 Task: Look for space in Monroe, United States from 10th July, 2023 to 15th July, 2023 for 7 adults in price range Rs.10000 to Rs.15000. Place can be entire place or shared room with 4 bedrooms having 7 beds and 4 bathrooms. Property type can be house, flat, guest house. Amenities needed are: wifi, TV, free parkinig on premises, gym, breakfast. Booking option can be shelf check-in. Required host language is English.
Action: Mouse moved to (396, 105)
Screenshot: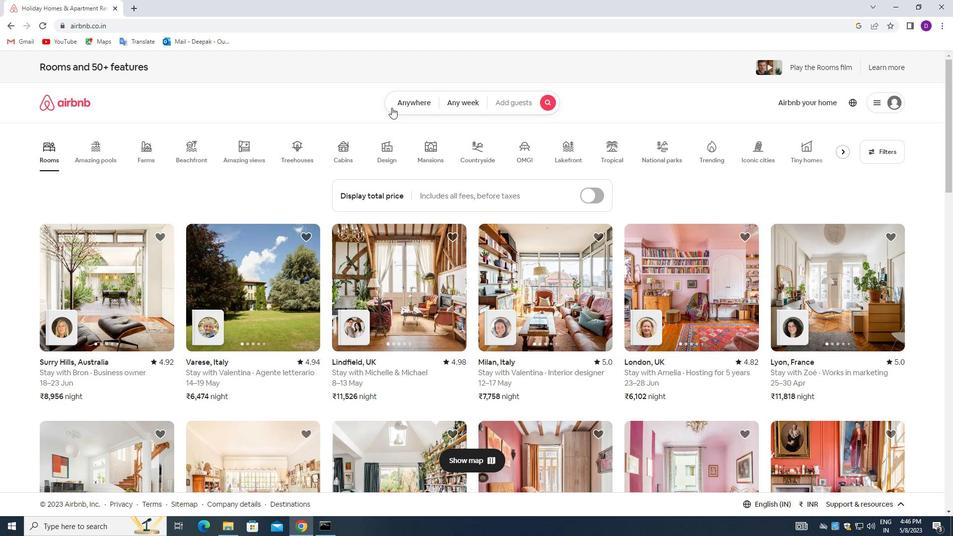 
Action: Mouse pressed left at (396, 105)
Screenshot: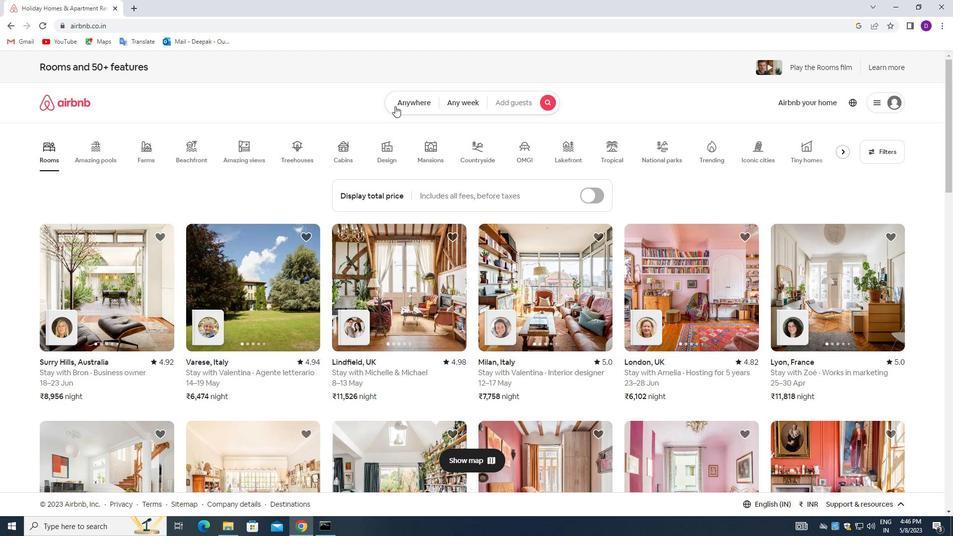 
Action: Mouse moved to (341, 144)
Screenshot: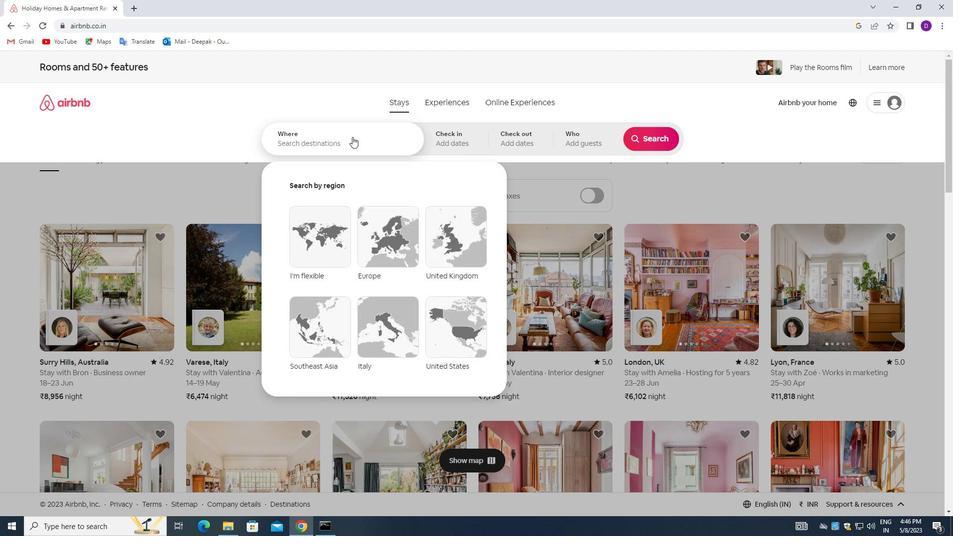 
Action: Mouse pressed left at (341, 144)
Screenshot: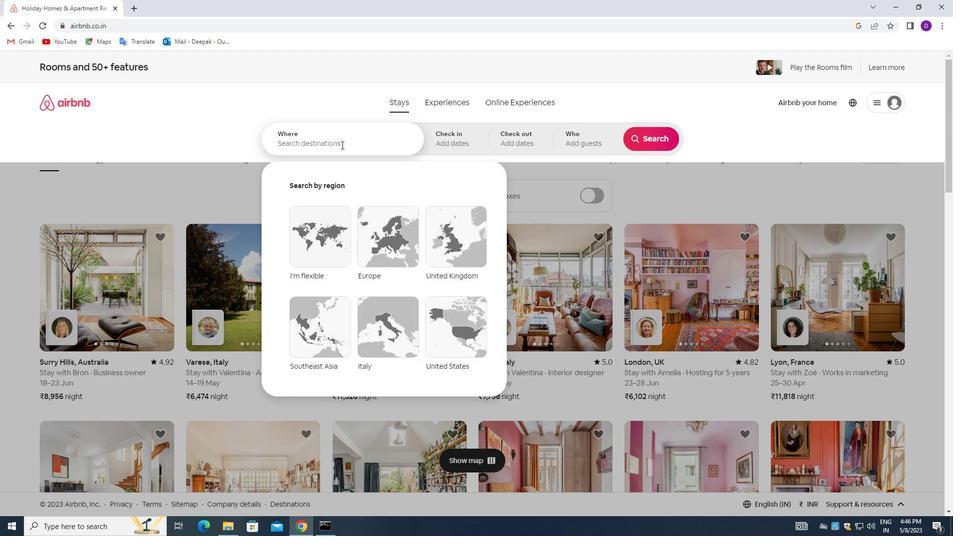 
Action: Mouse moved to (193, 184)
Screenshot: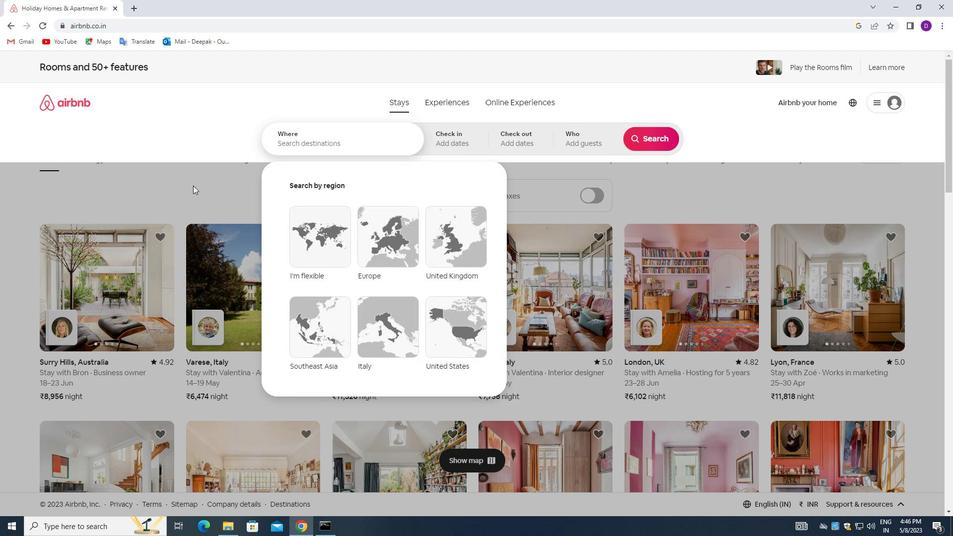
Action: Key pressed <Key.shift>MONROE,<Key.space><Key.shift>UNITED<Key.space><Key.shift_r>STATES<Key.enter>
Screenshot: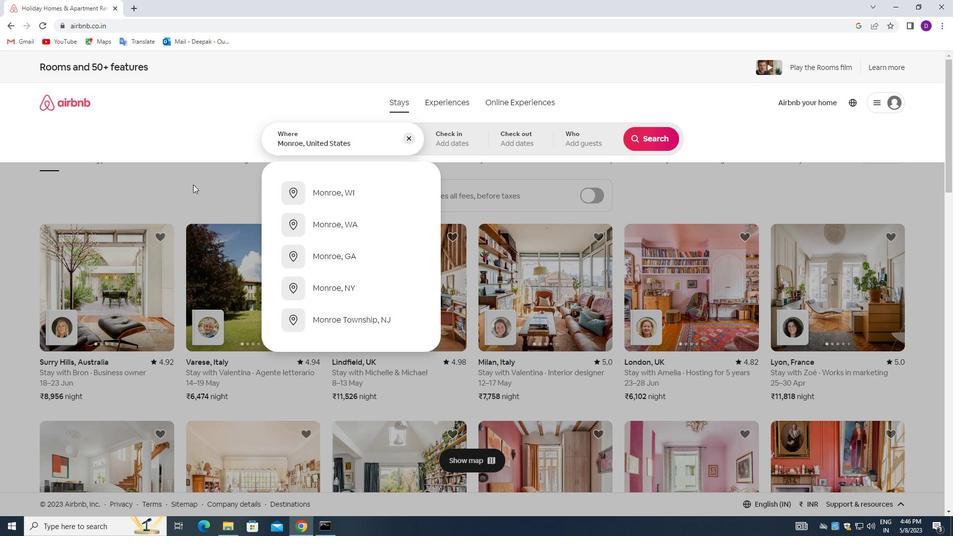 
Action: Mouse moved to (653, 213)
Screenshot: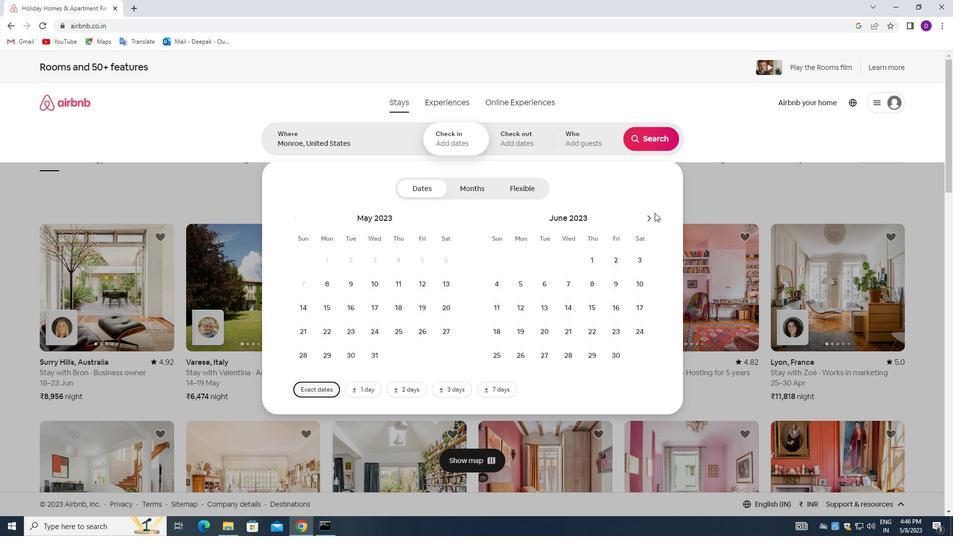 
Action: Mouse pressed left at (653, 213)
Screenshot: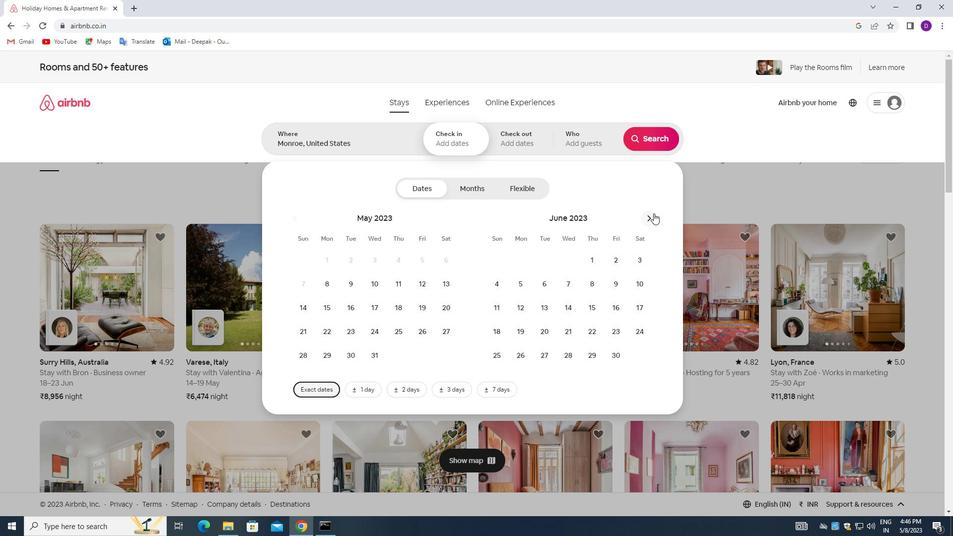 
Action: Mouse moved to (523, 301)
Screenshot: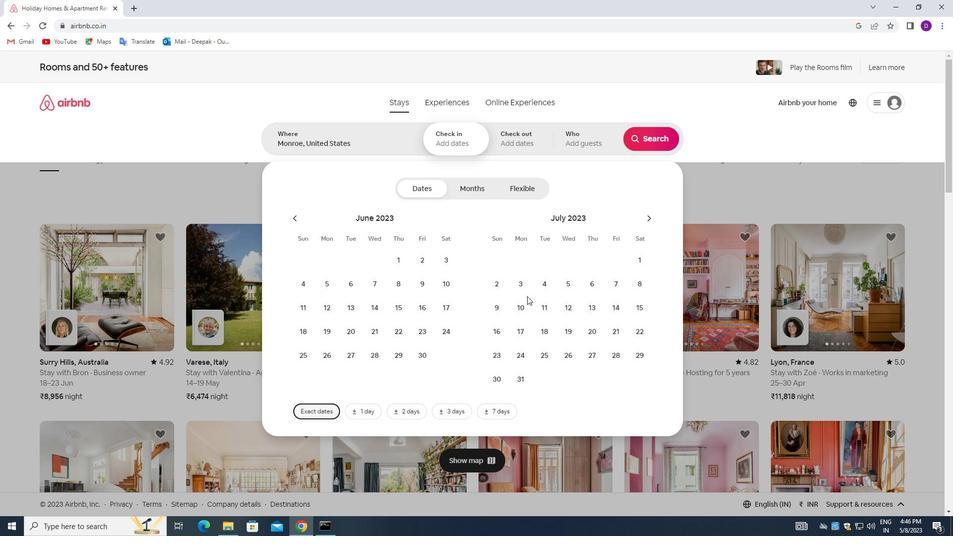 
Action: Mouse pressed left at (523, 301)
Screenshot: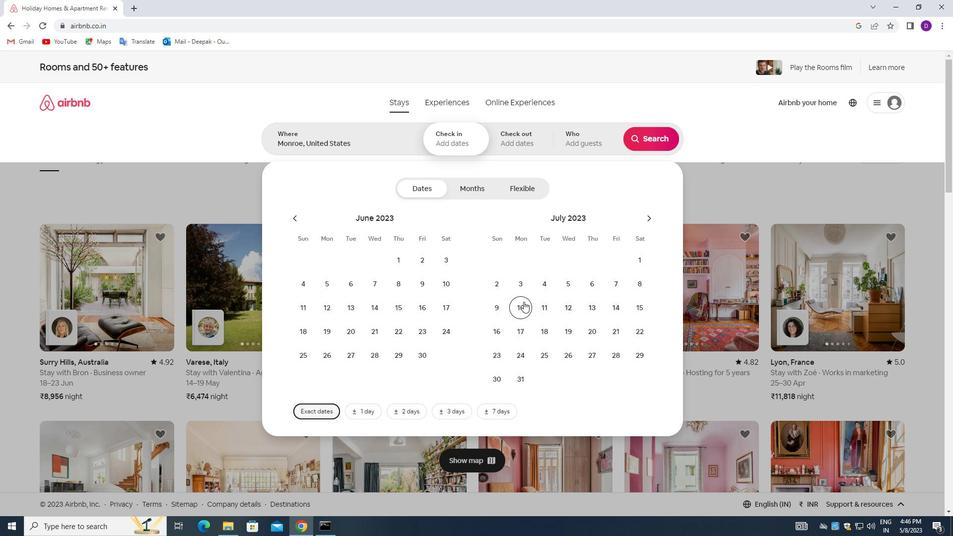 
Action: Mouse moved to (636, 302)
Screenshot: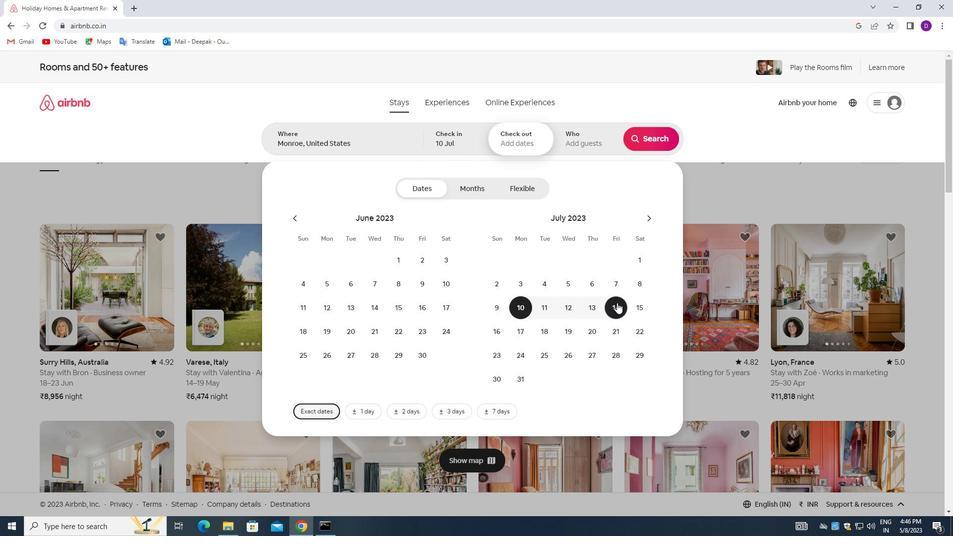 
Action: Mouse pressed left at (636, 302)
Screenshot: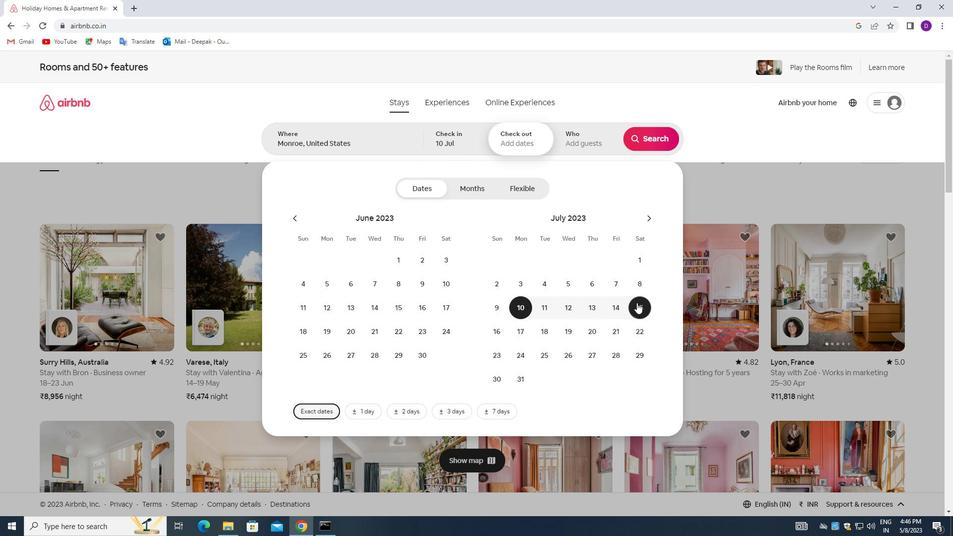
Action: Mouse moved to (581, 145)
Screenshot: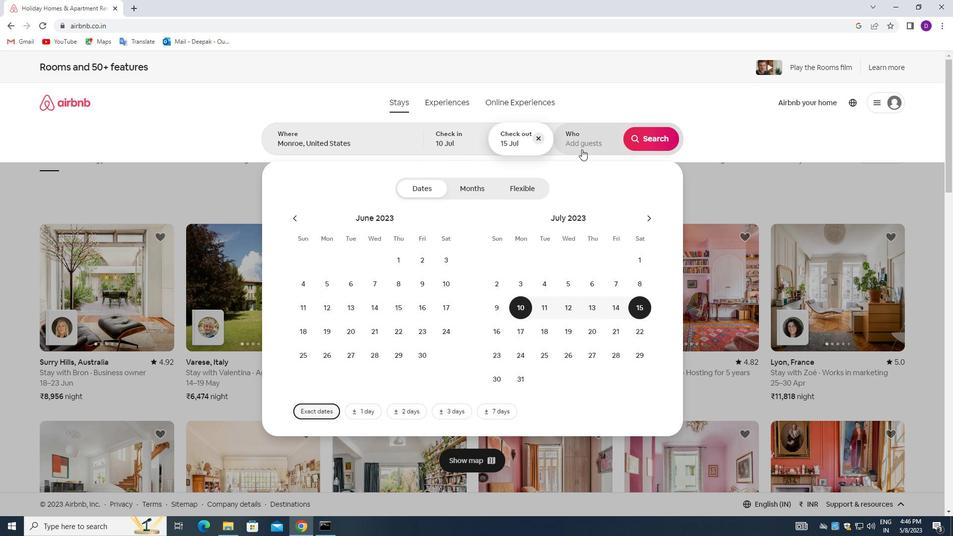 
Action: Mouse pressed left at (581, 145)
Screenshot: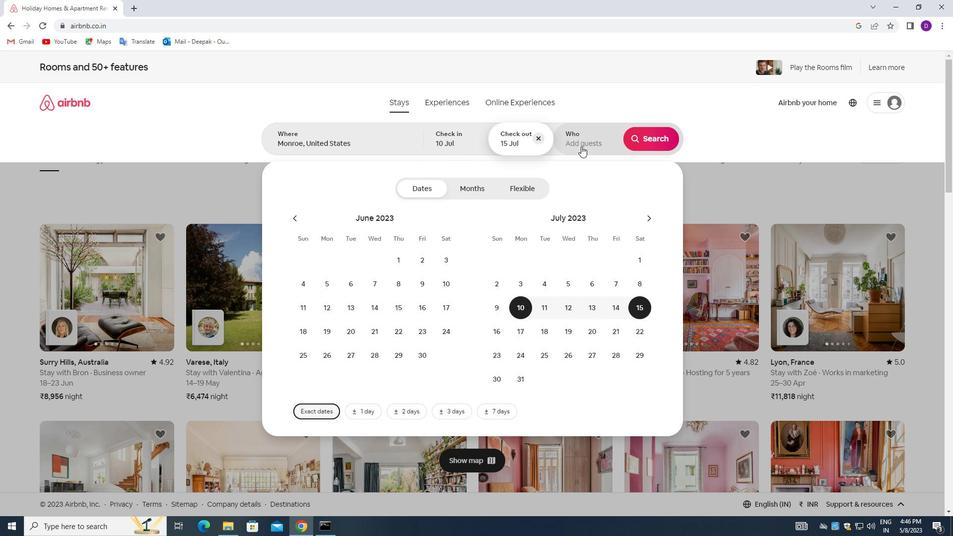 
Action: Mouse moved to (654, 194)
Screenshot: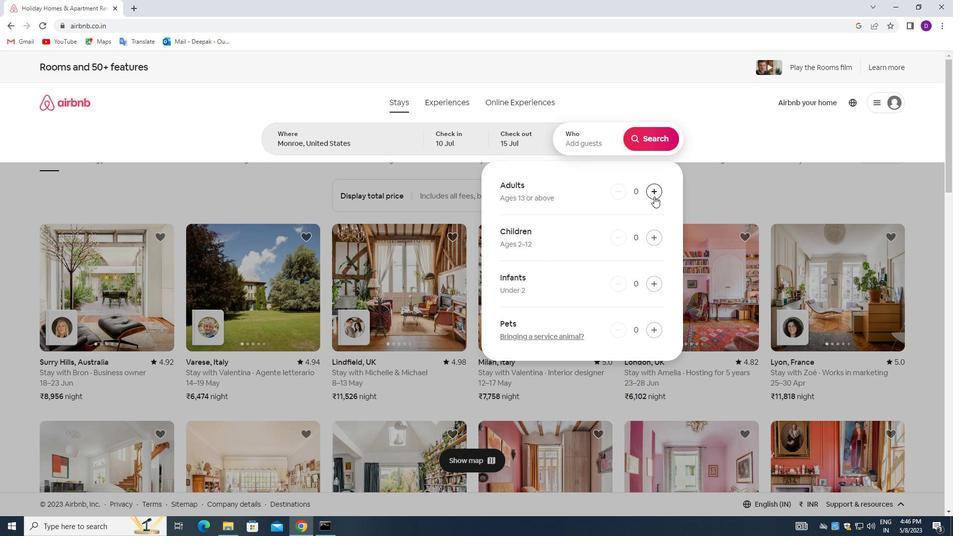 
Action: Mouse pressed left at (654, 194)
Screenshot: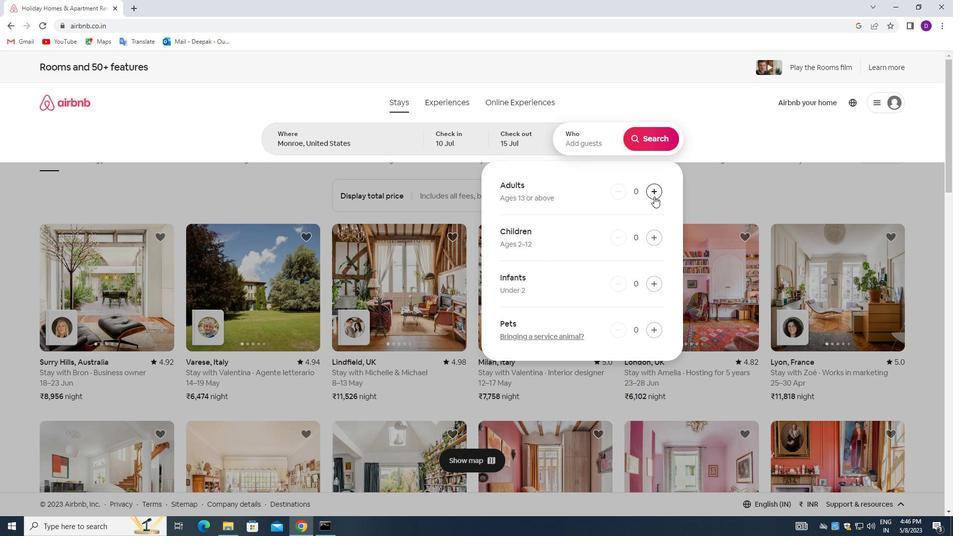 
Action: Mouse pressed left at (654, 194)
Screenshot: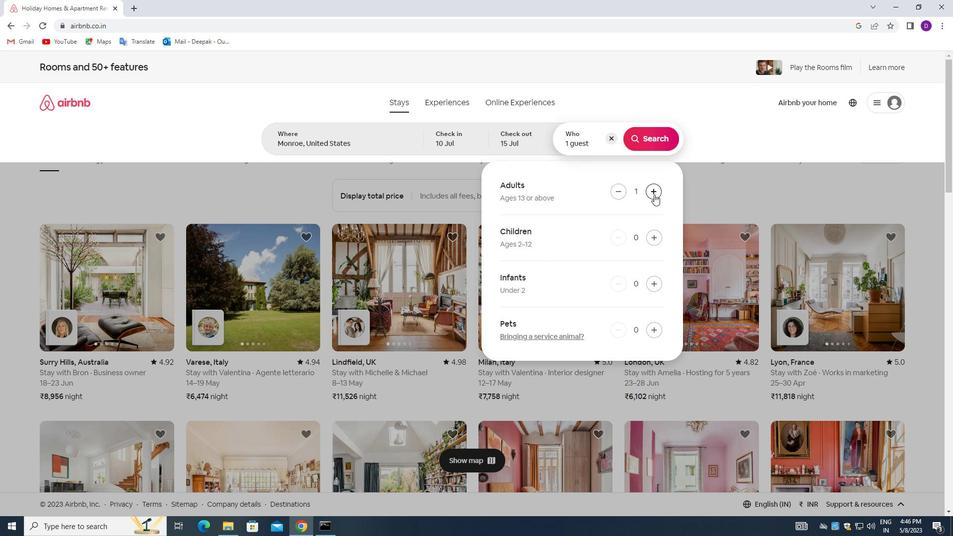 
Action: Mouse pressed left at (654, 194)
Screenshot: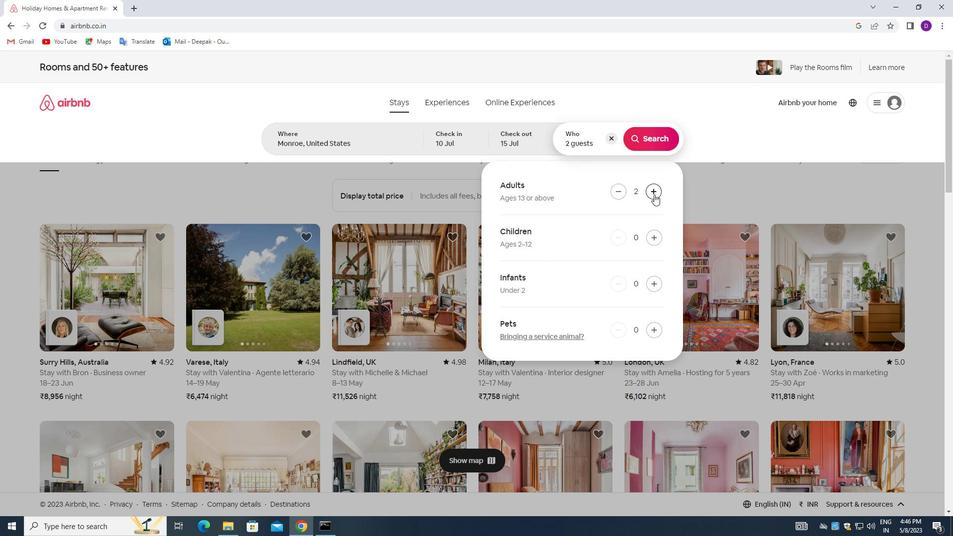 
Action: Mouse pressed left at (654, 194)
Screenshot: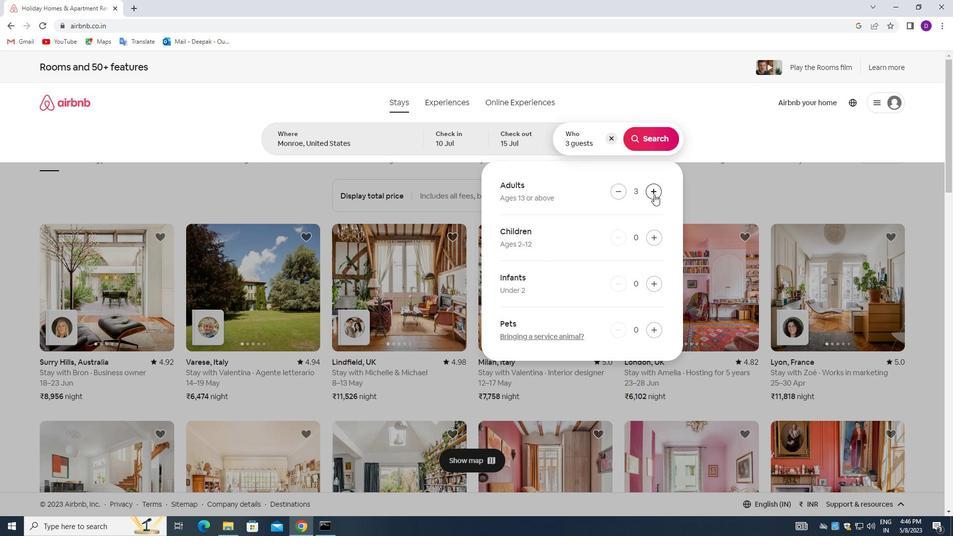 
Action: Mouse pressed left at (654, 194)
Screenshot: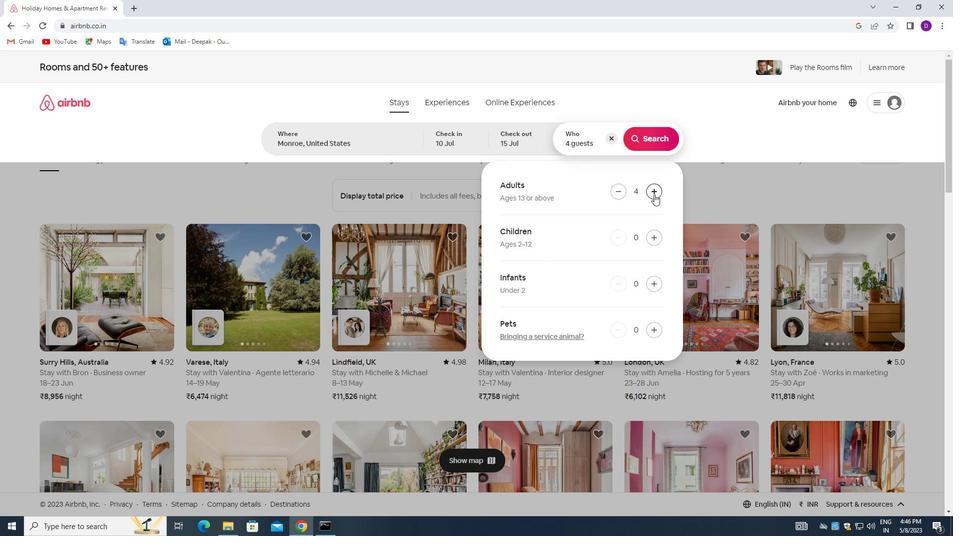 
Action: Mouse pressed left at (654, 194)
Screenshot: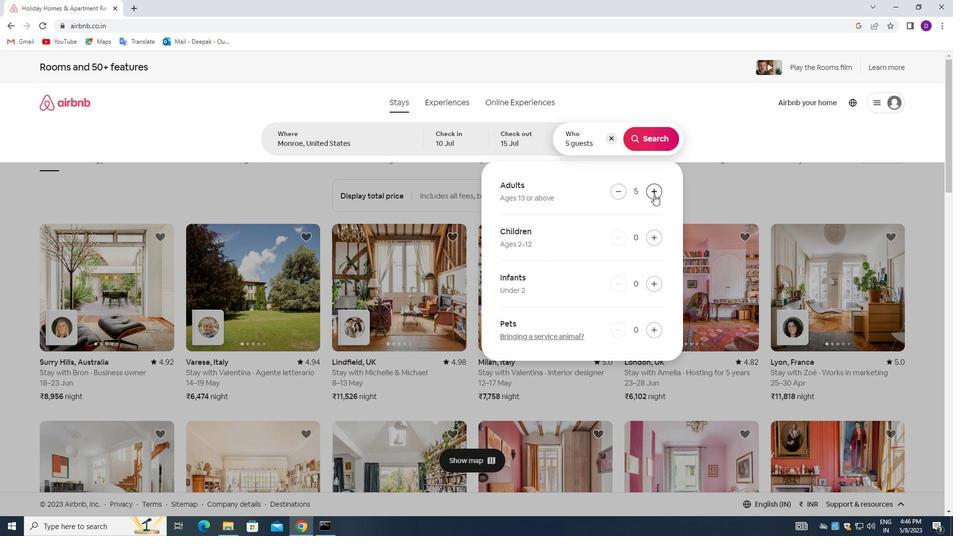 
Action: Mouse pressed left at (654, 194)
Screenshot: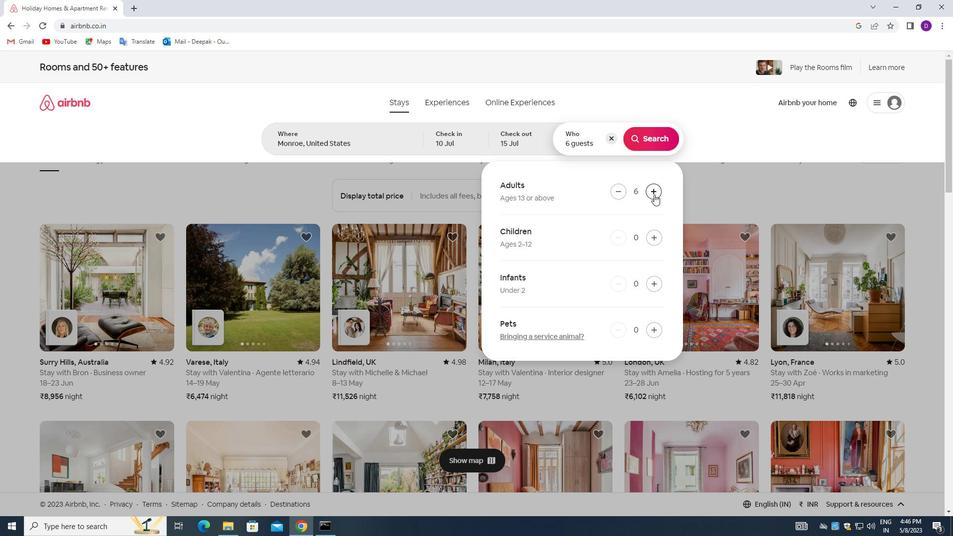 
Action: Mouse moved to (652, 139)
Screenshot: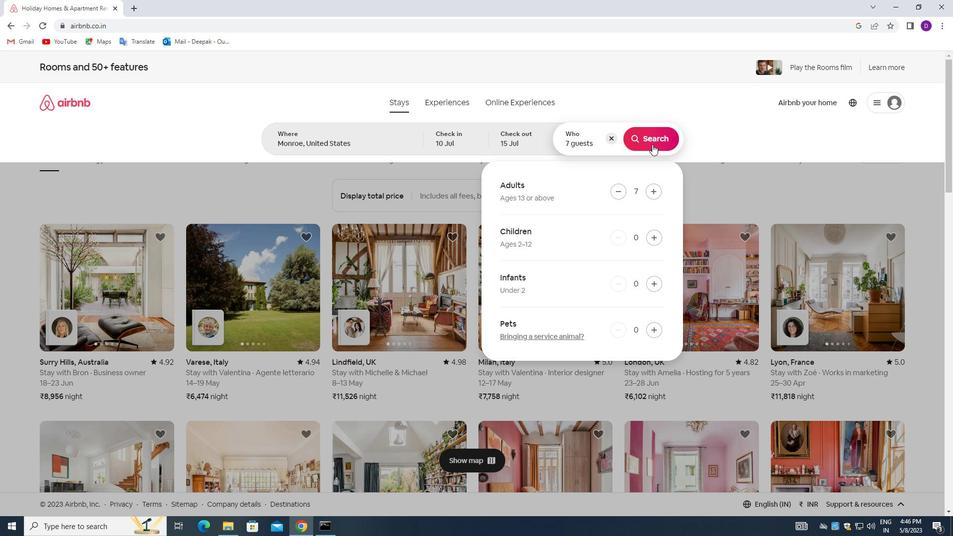 
Action: Mouse pressed left at (652, 139)
Screenshot: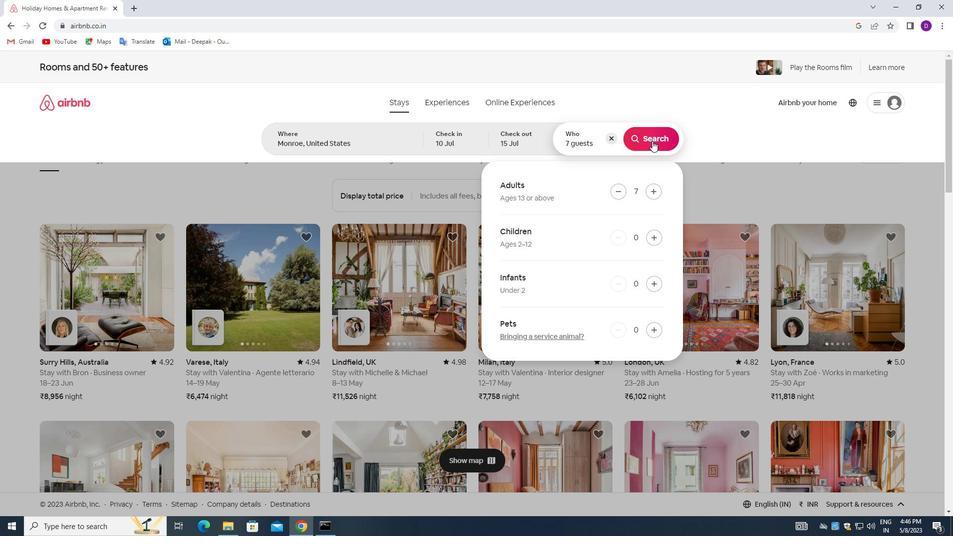 
Action: Mouse moved to (898, 111)
Screenshot: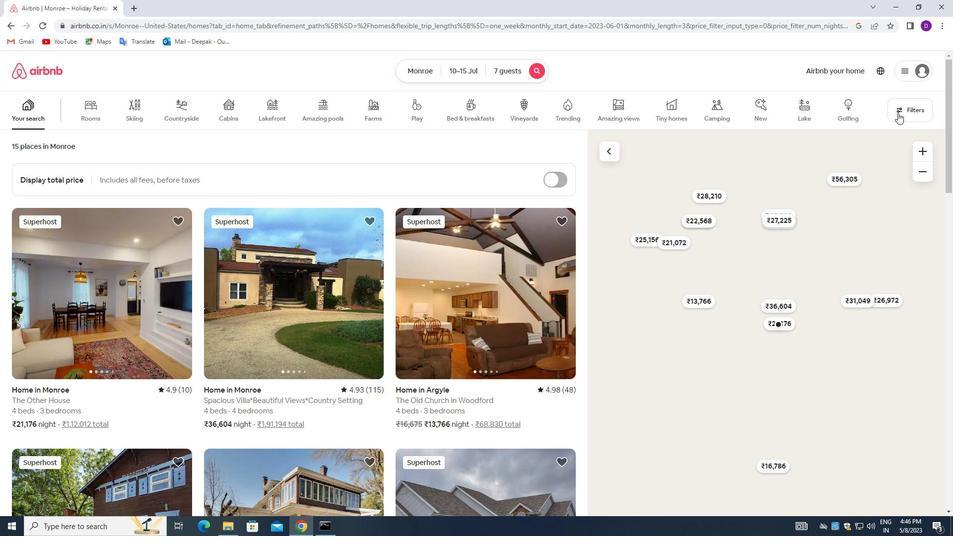 
Action: Mouse pressed left at (898, 111)
Screenshot: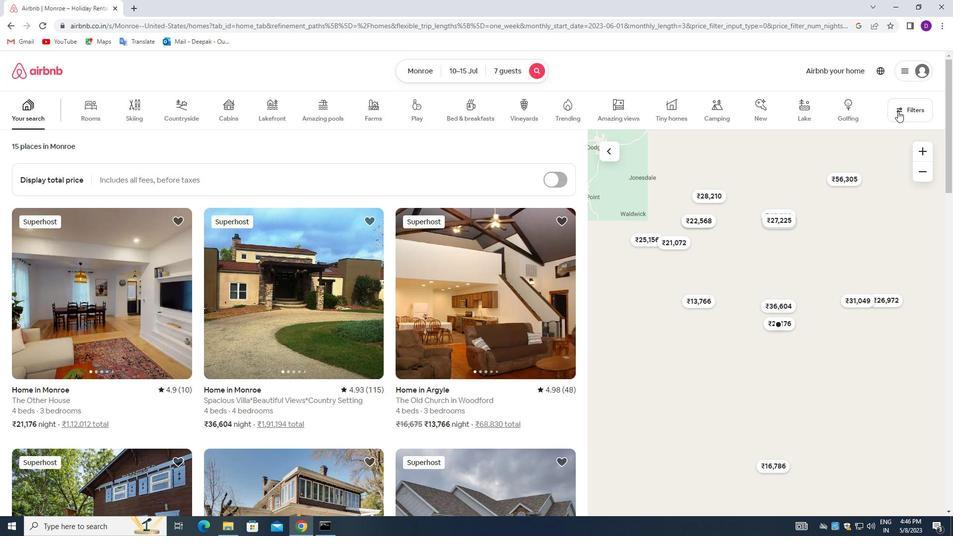 
Action: Mouse moved to (339, 357)
Screenshot: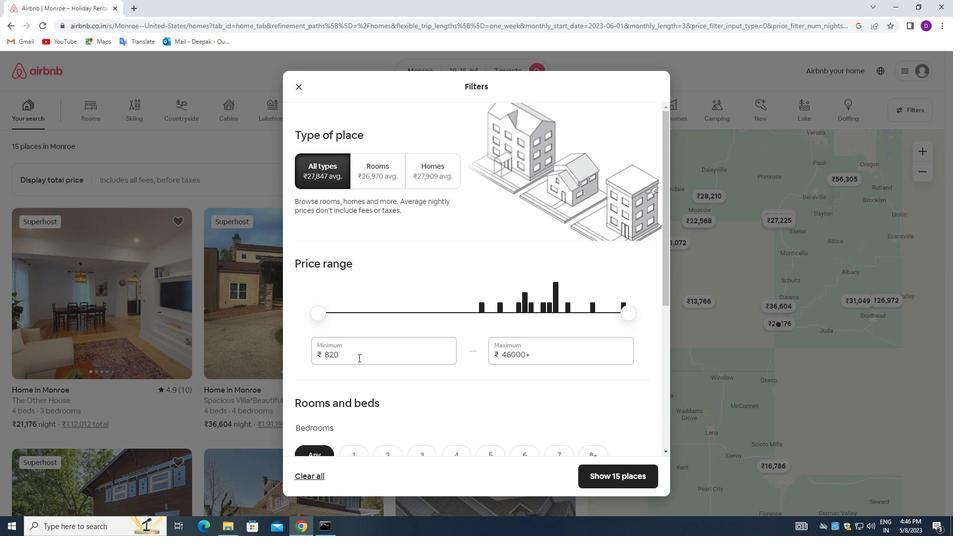 
Action: Mouse pressed left at (339, 357)
Screenshot: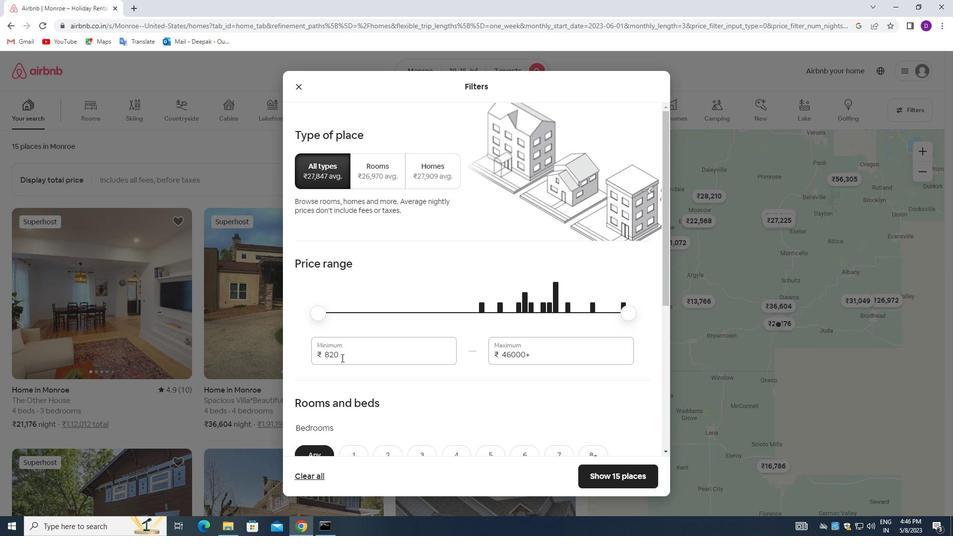 
Action: Mouse pressed left at (339, 357)
Screenshot: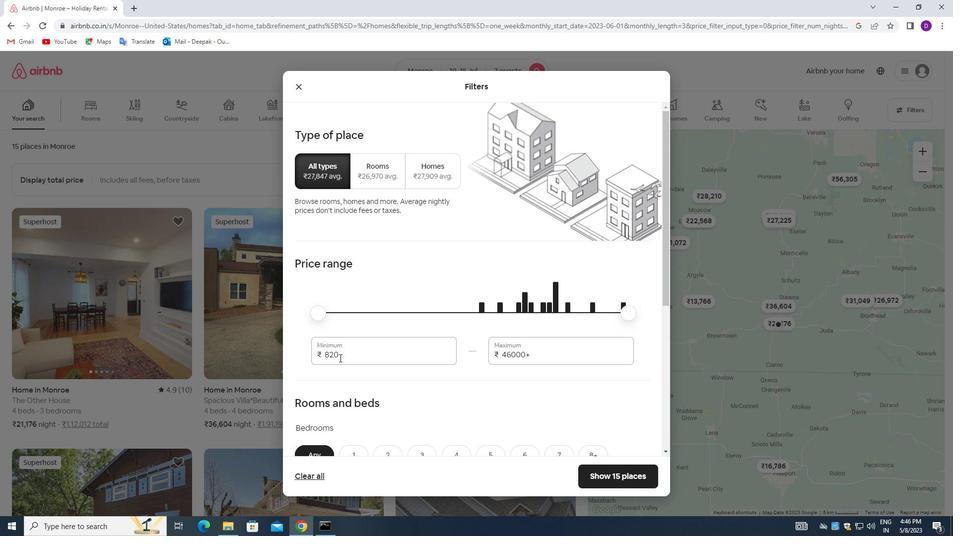 
Action: Mouse moved to (341, 310)
Screenshot: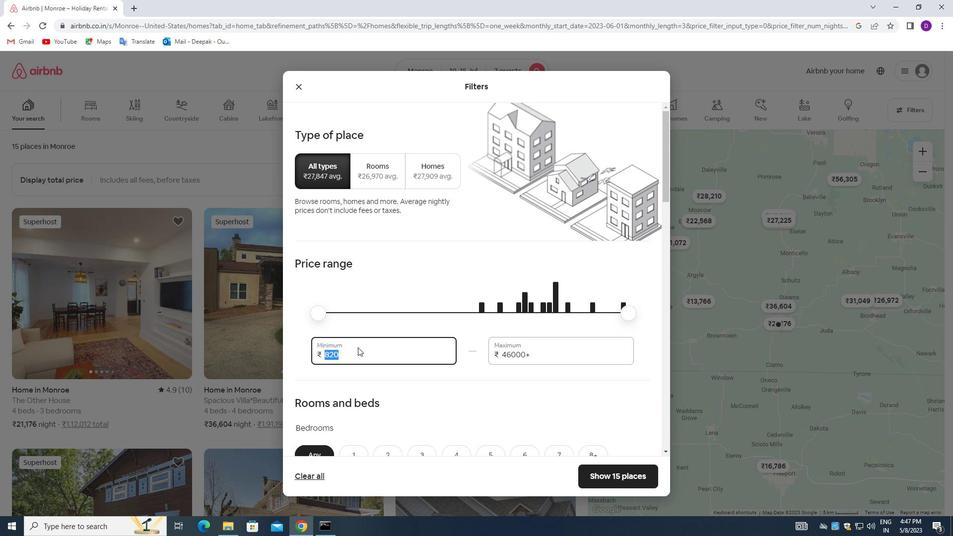 
Action: Key pressed 10000<Key.tab>15000
Screenshot: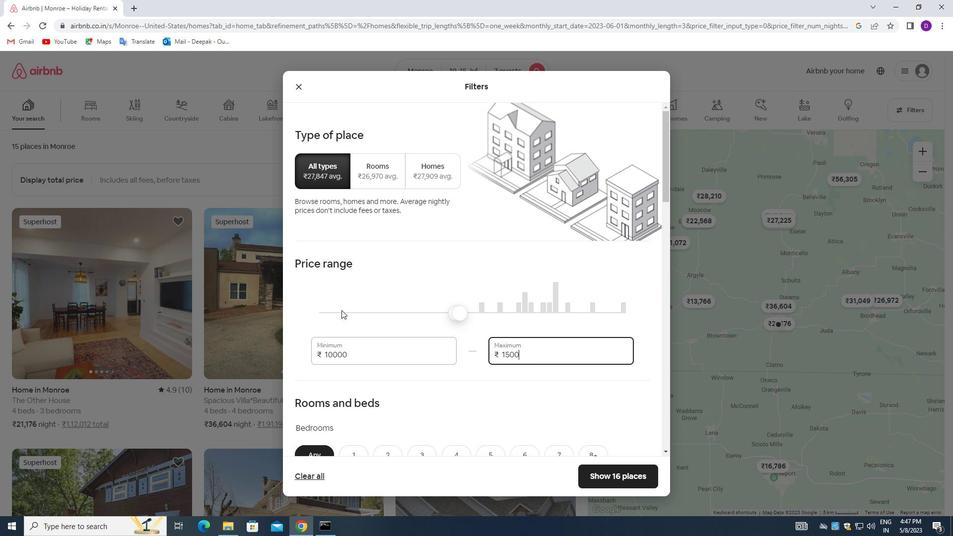
Action: Mouse moved to (478, 289)
Screenshot: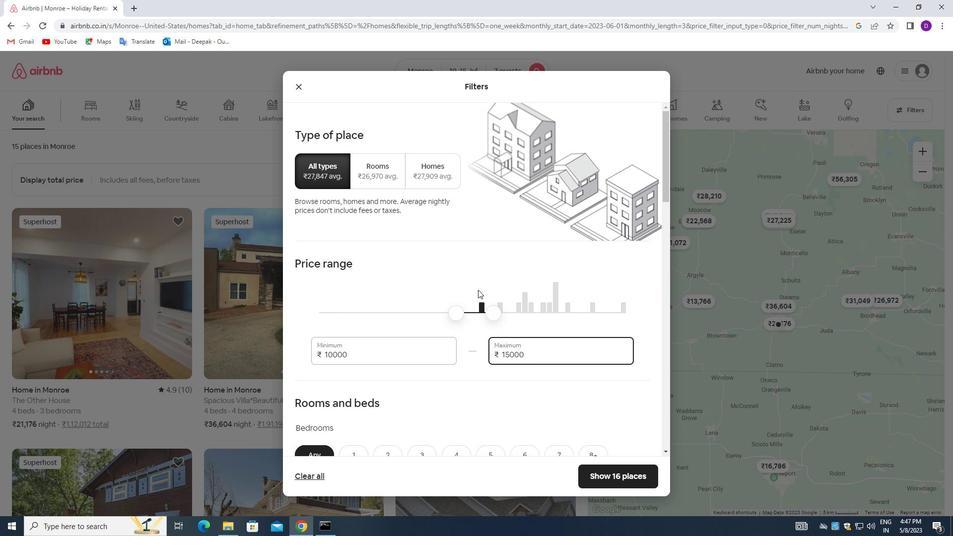 
Action: Mouse scrolled (478, 289) with delta (0, 0)
Screenshot: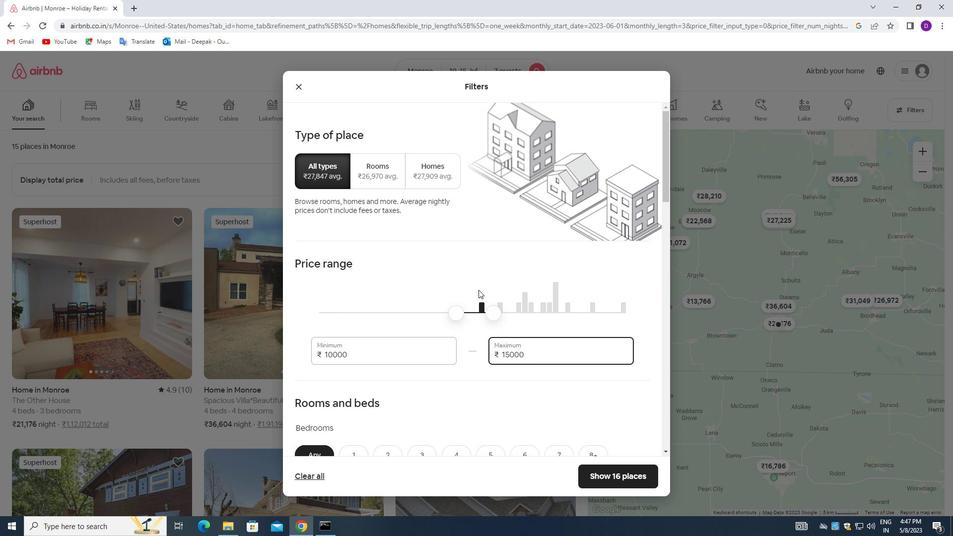 
Action: Mouse moved to (478, 289)
Screenshot: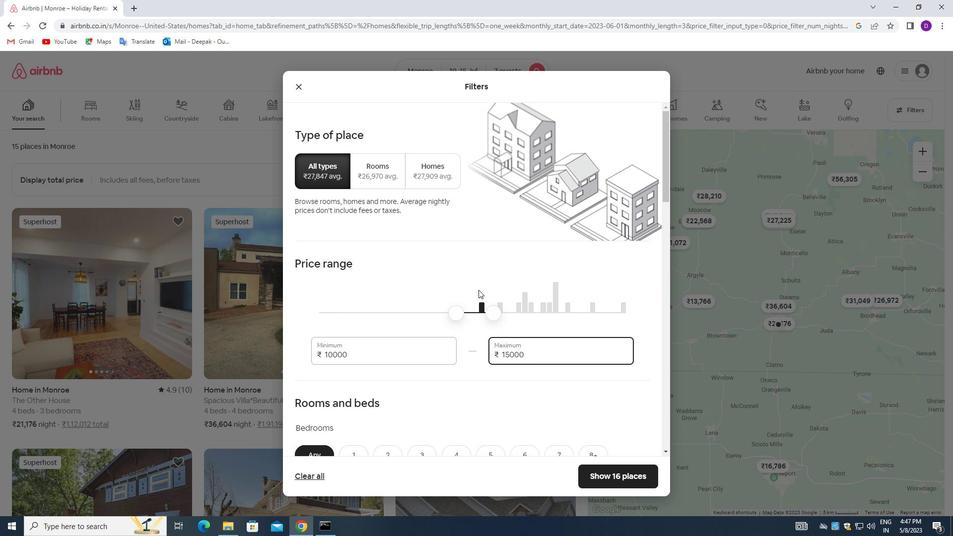 
Action: Mouse scrolled (478, 289) with delta (0, 0)
Screenshot: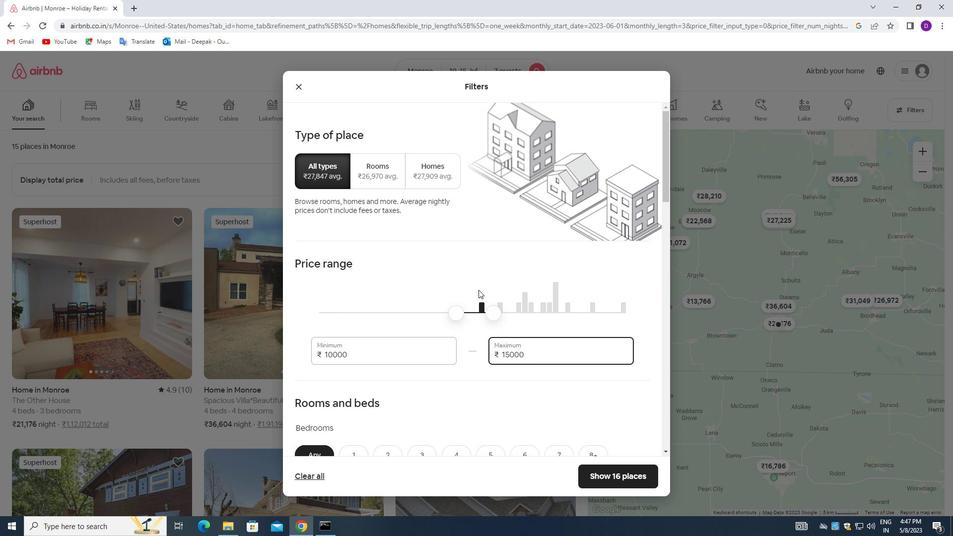 
Action: Mouse scrolled (478, 289) with delta (0, 0)
Screenshot: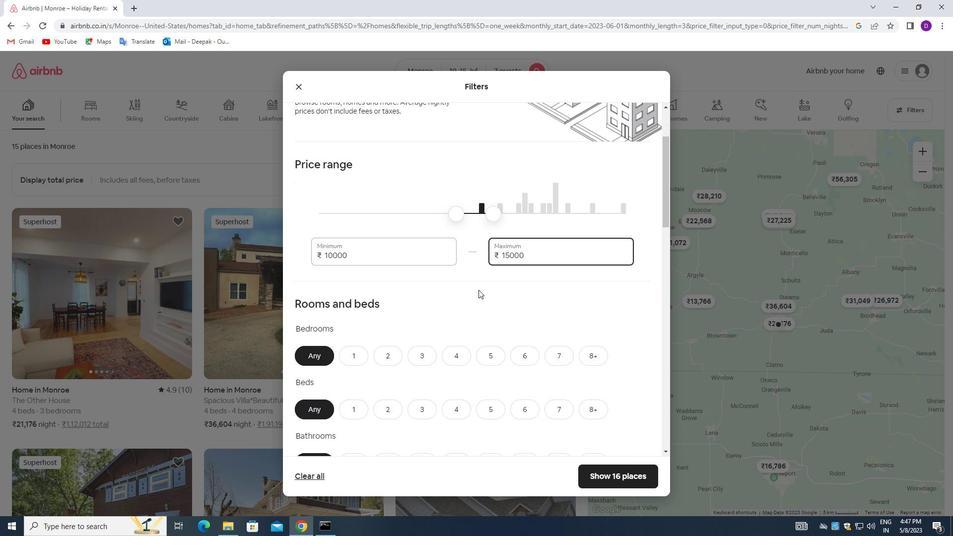 
Action: Mouse scrolled (478, 289) with delta (0, 0)
Screenshot: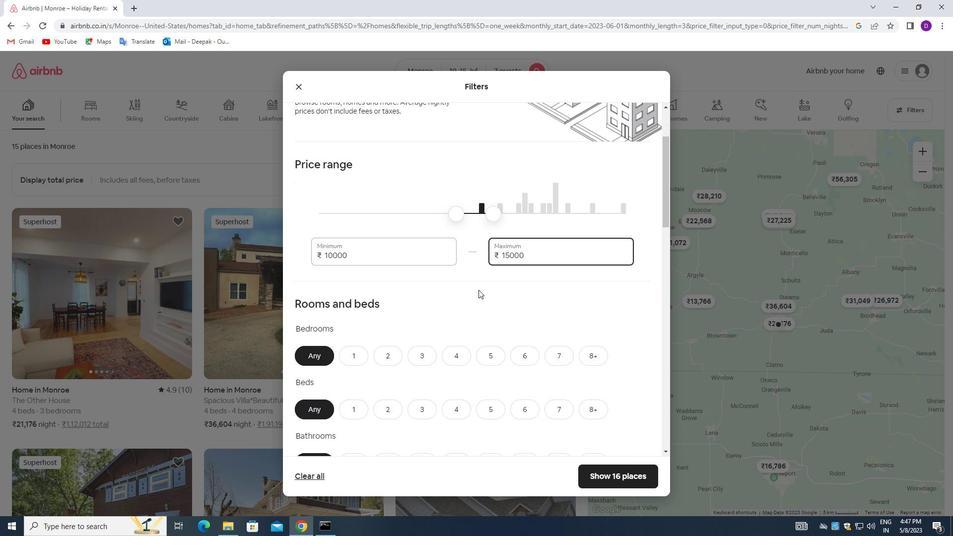 
Action: Mouse moved to (448, 258)
Screenshot: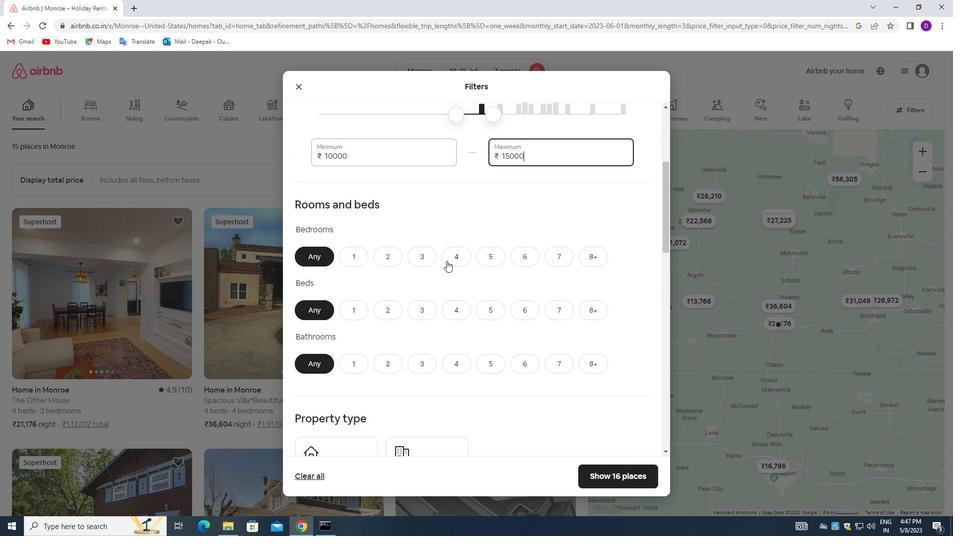 
Action: Mouse pressed left at (448, 258)
Screenshot: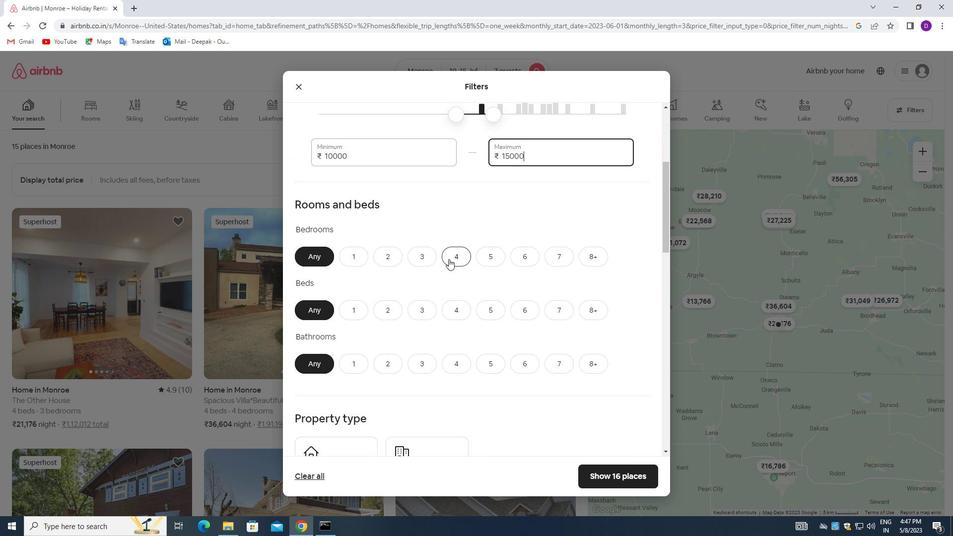 
Action: Mouse moved to (553, 312)
Screenshot: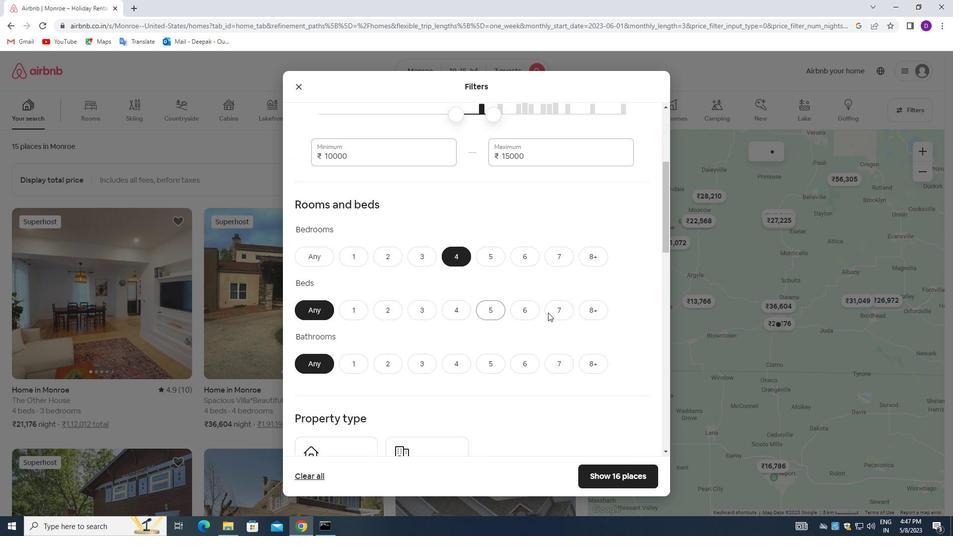 
Action: Mouse pressed left at (553, 312)
Screenshot: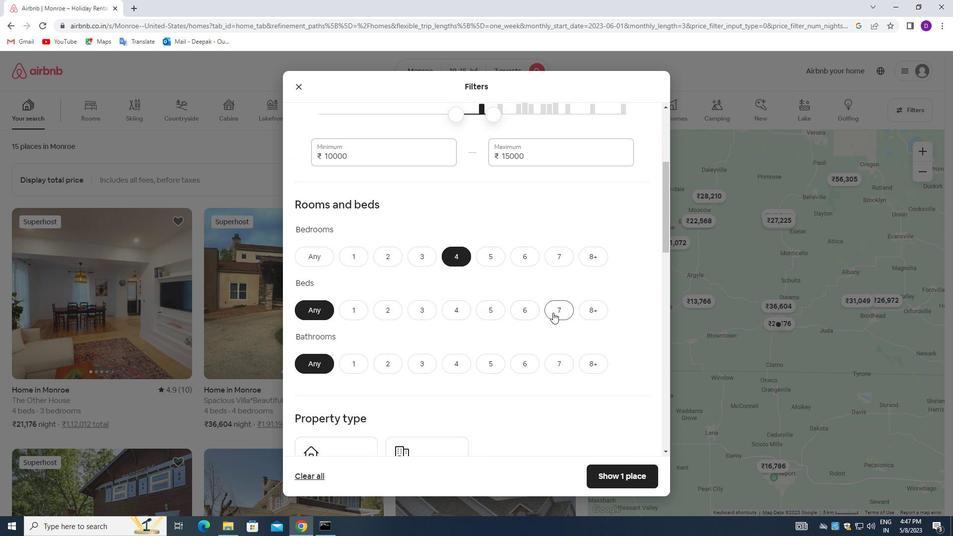 
Action: Mouse moved to (465, 360)
Screenshot: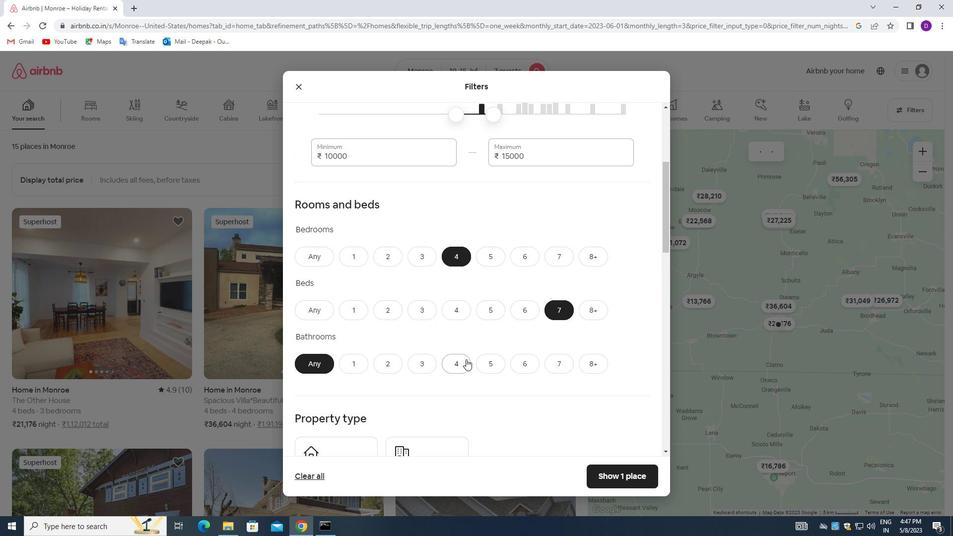 
Action: Mouse pressed left at (465, 360)
Screenshot: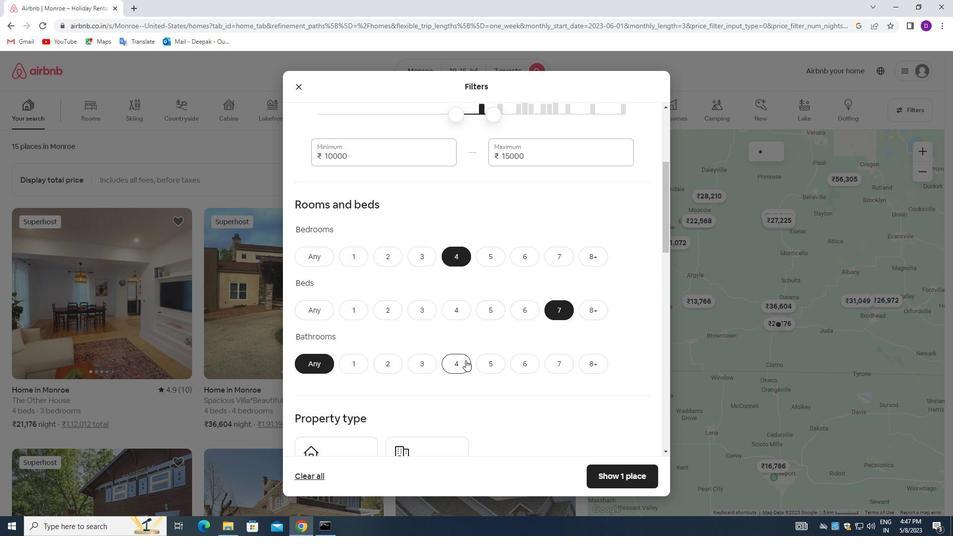 
Action: Mouse moved to (460, 304)
Screenshot: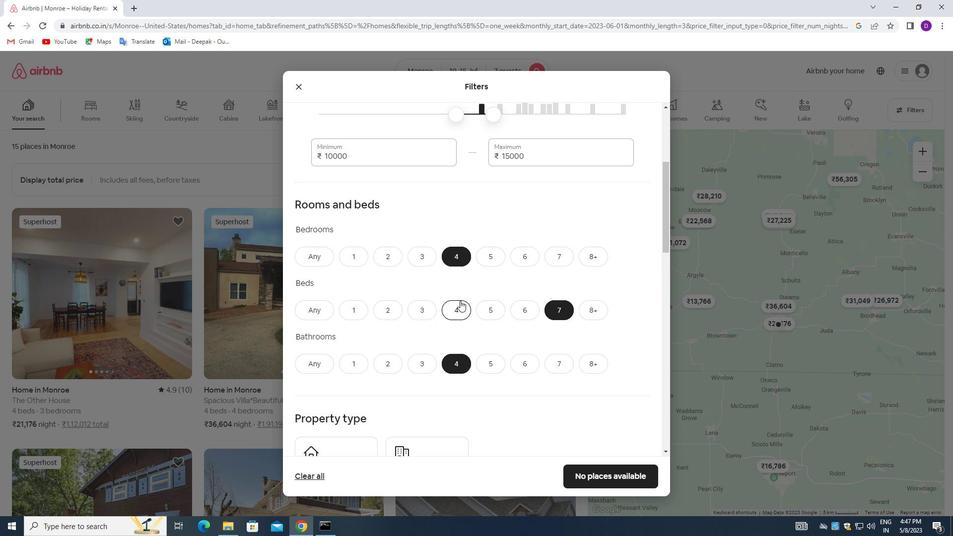 
Action: Mouse scrolled (460, 303) with delta (0, 0)
Screenshot: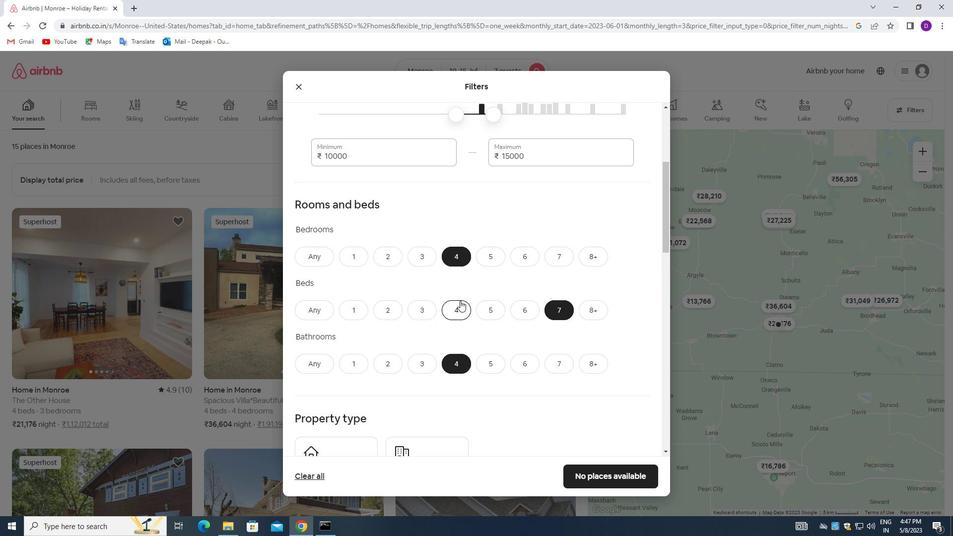 
Action: Mouse moved to (460, 304)
Screenshot: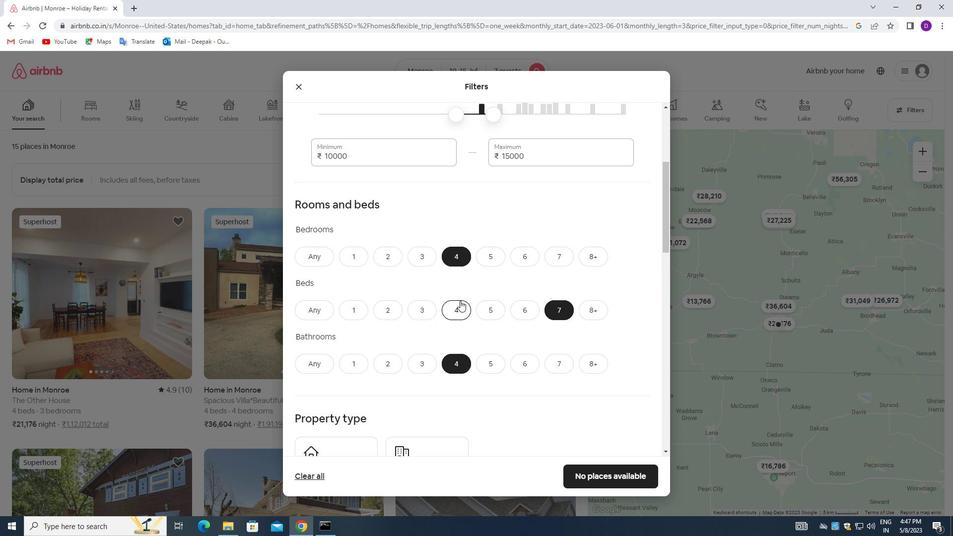 
Action: Mouse scrolled (460, 304) with delta (0, 0)
Screenshot: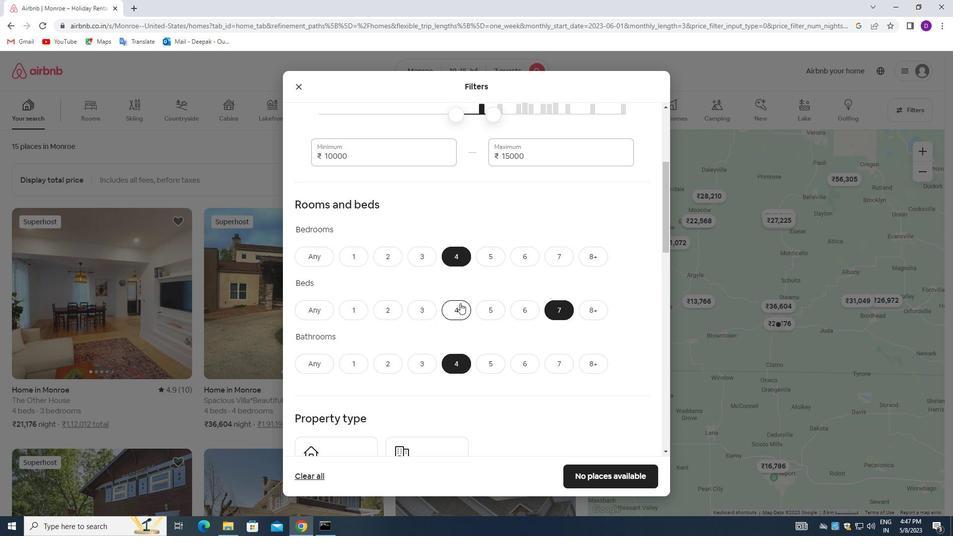 
Action: Mouse moved to (460, 305)
Screenshot: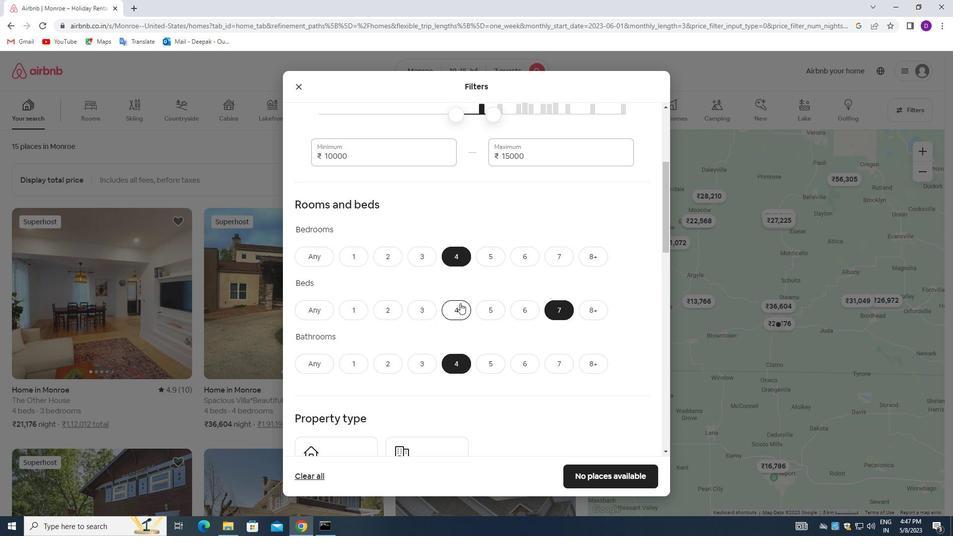 
Action: Mouse scrolled (460, 305) with delta (0, 0)
Screenshot: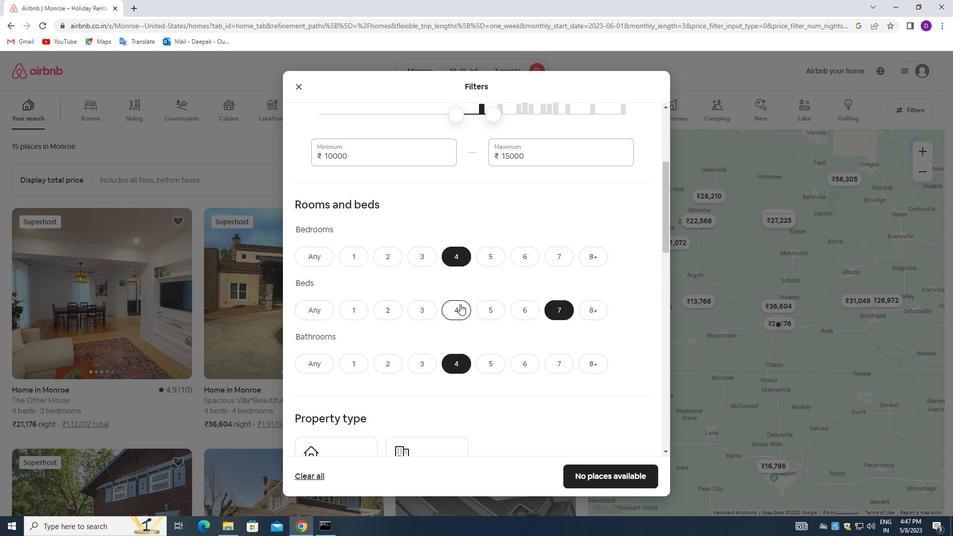 
Action: Mouse moved to (346, 316)
Screenshot: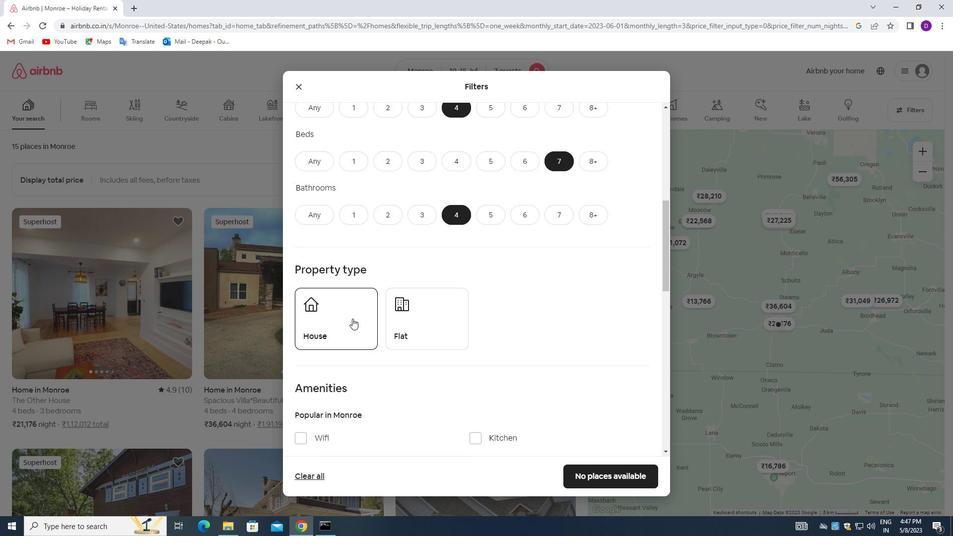 
Action: Mouse pressed left at (346, 316)
Screenshot: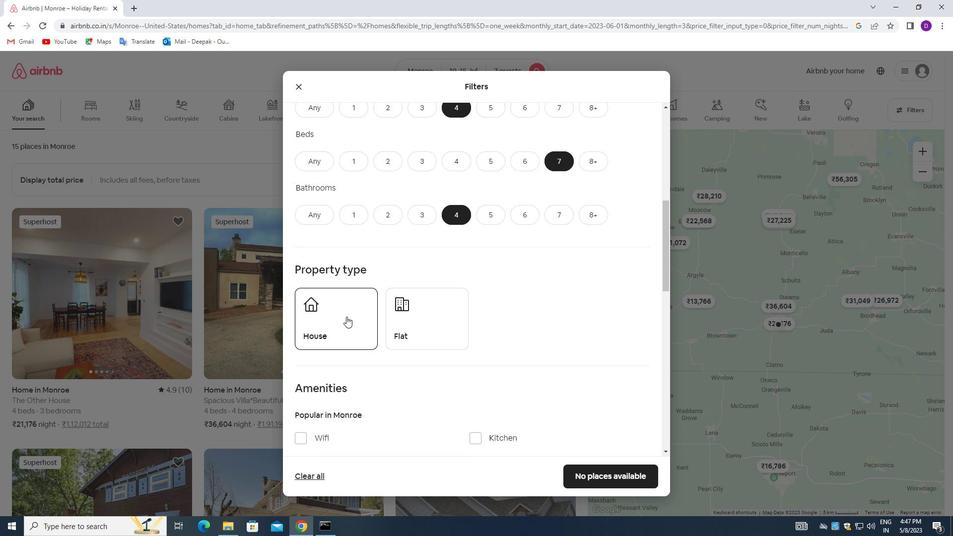 
Action: Mouse moved to (419, 316)
Screenshot: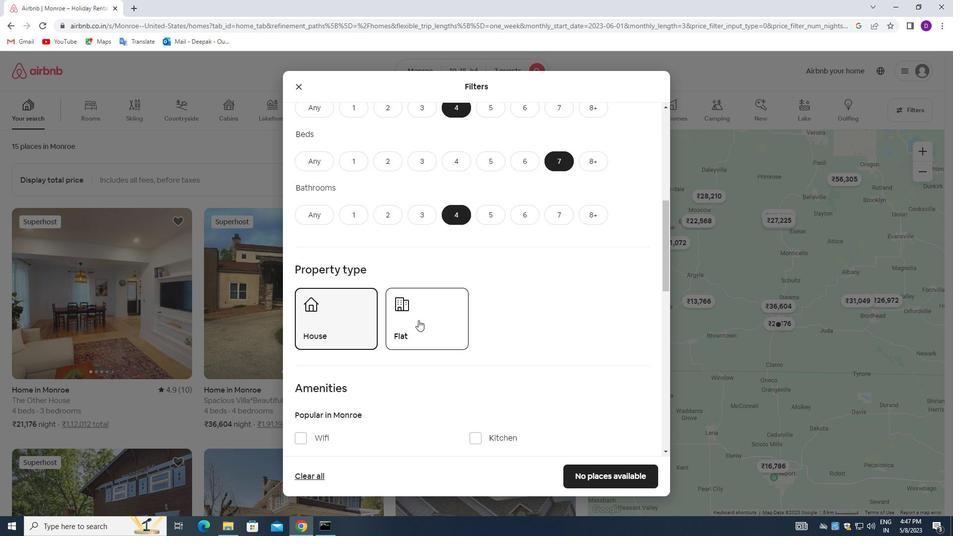 
Action: Mouse pressed left at (419, 316)
Screenshot: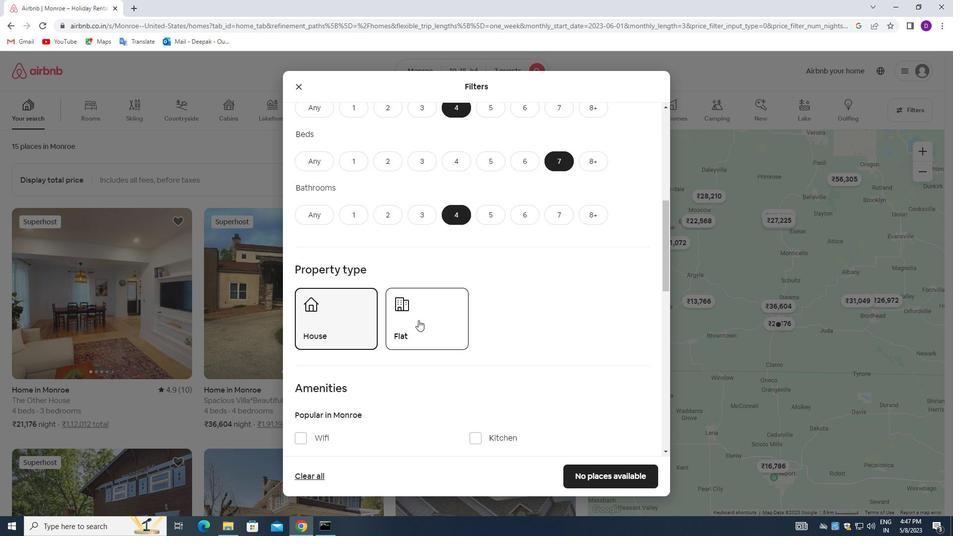 
Action: Mouse moved to (521, 312)
Screenshot: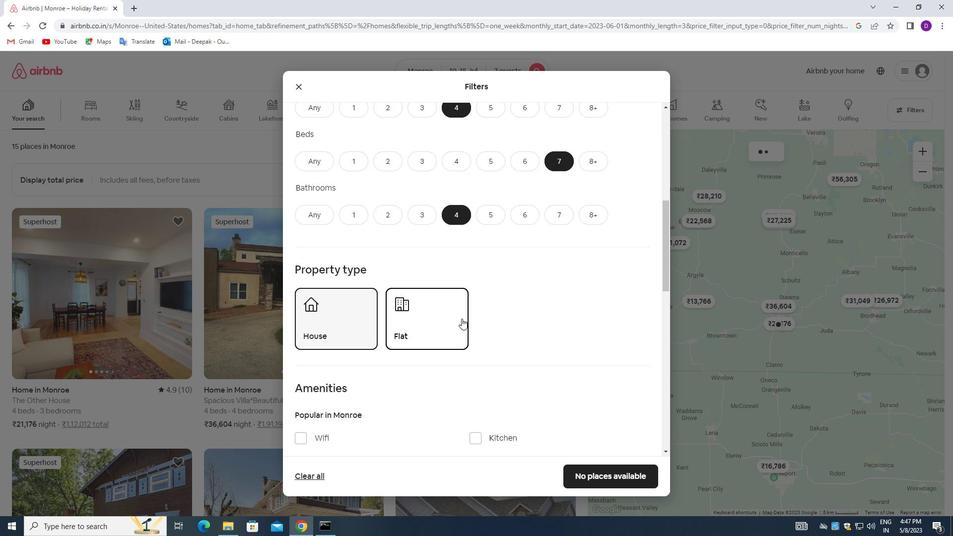 
Action: Mouse scrolled (521, 312) with delta (0, 0)
Screenshot: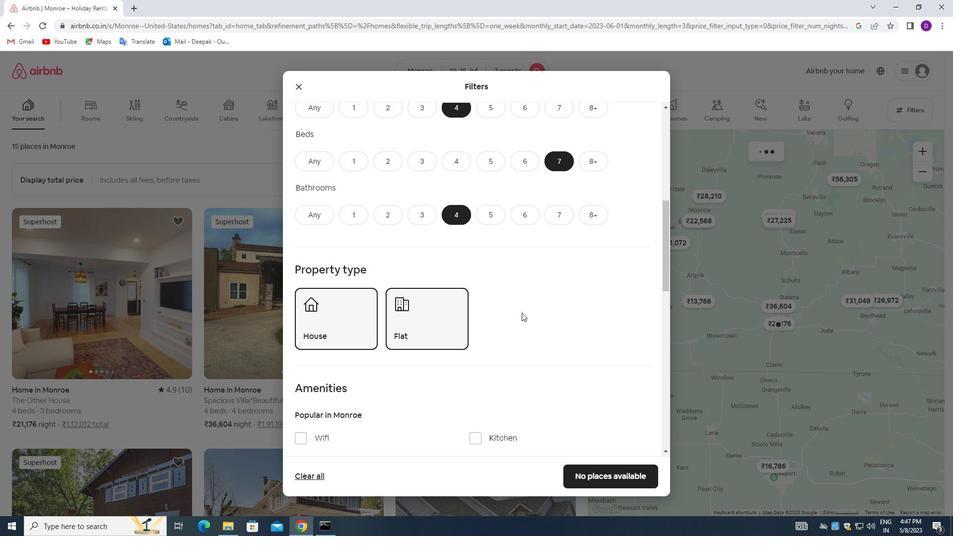 
Action: Mouse scrolled (521, 312) with delta (0, 0)
Screenshot: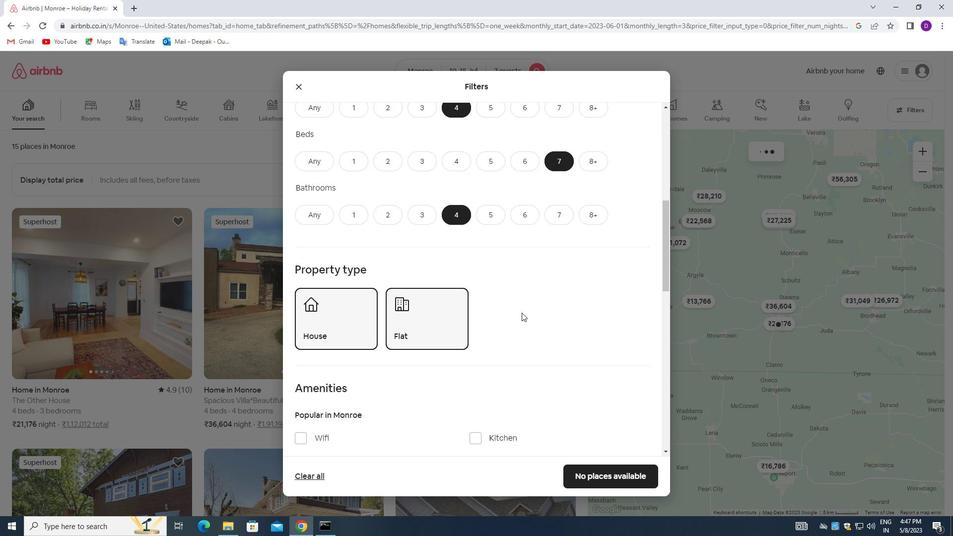 
Action: Mouse moved to (461, 323)
Screenshot: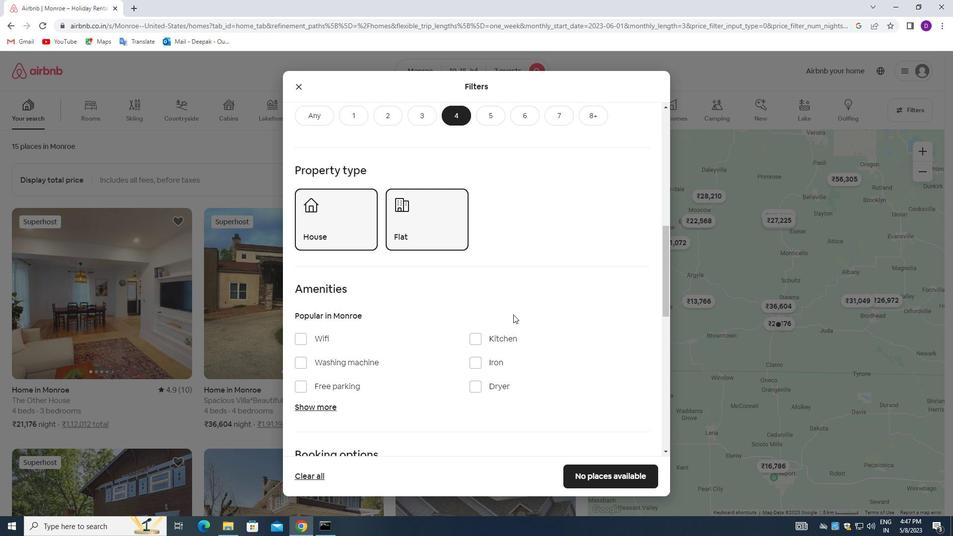 
Action: Mouse scrolled (461, 323) with delta (0, 0)
Screenshot: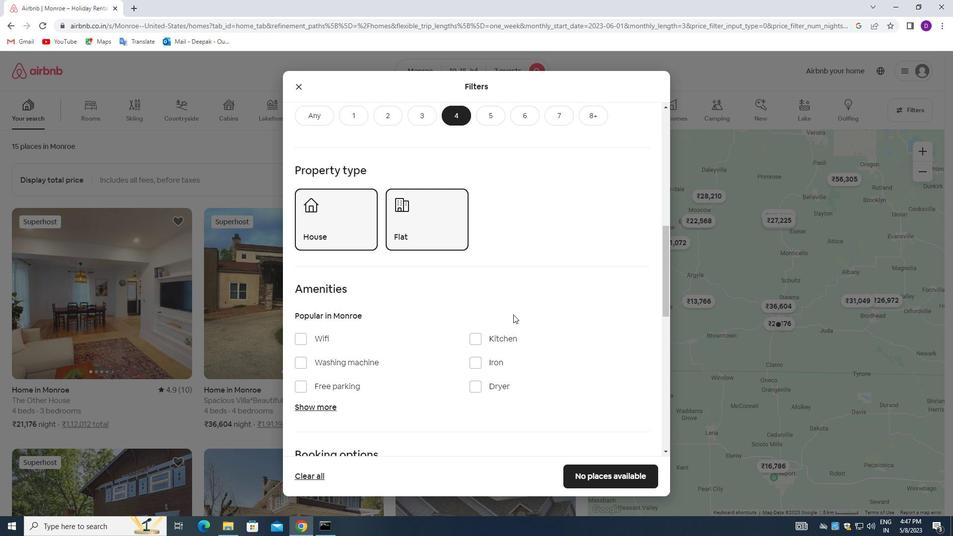 
Action: Mouse moved to (300, 291)
Screenshot: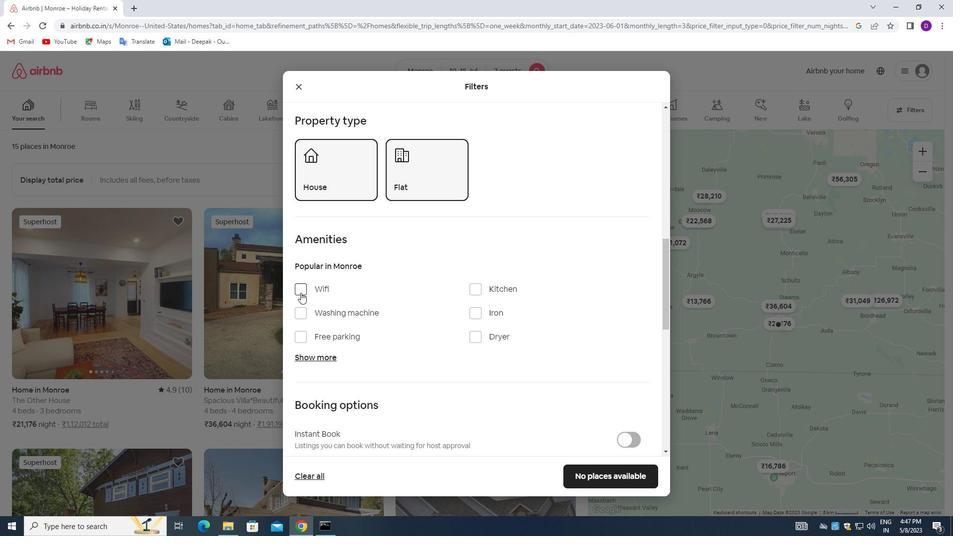 
Action: Mouse pressed left at (300, 291)
Screenshot: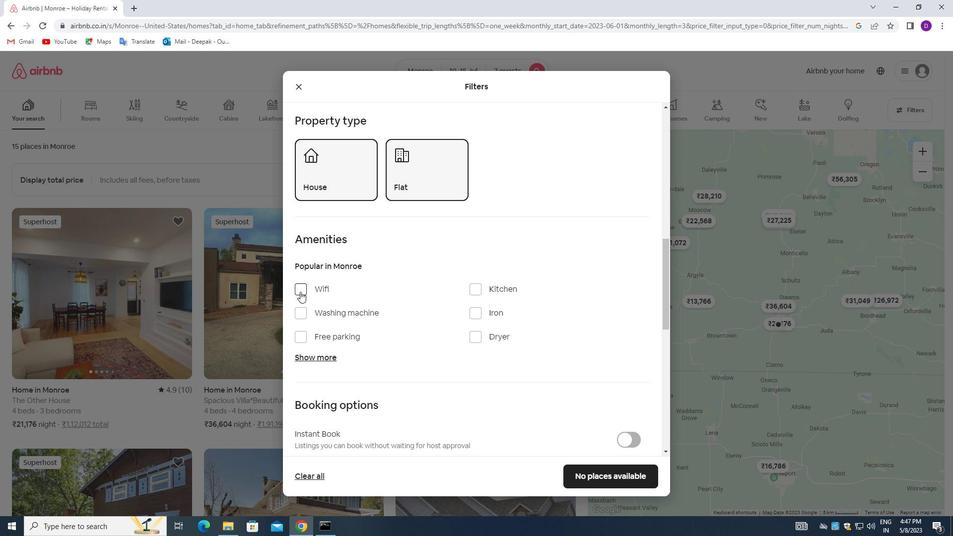 
Action: Mouse moved to (298, 338)
Screenshot: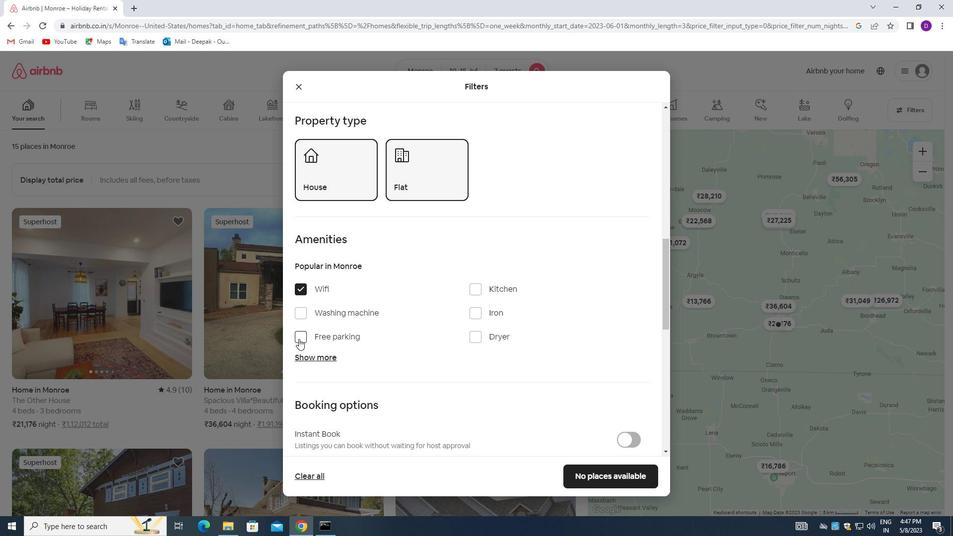 
Action: Mouse pressed left at (298, 338)
Screenshot: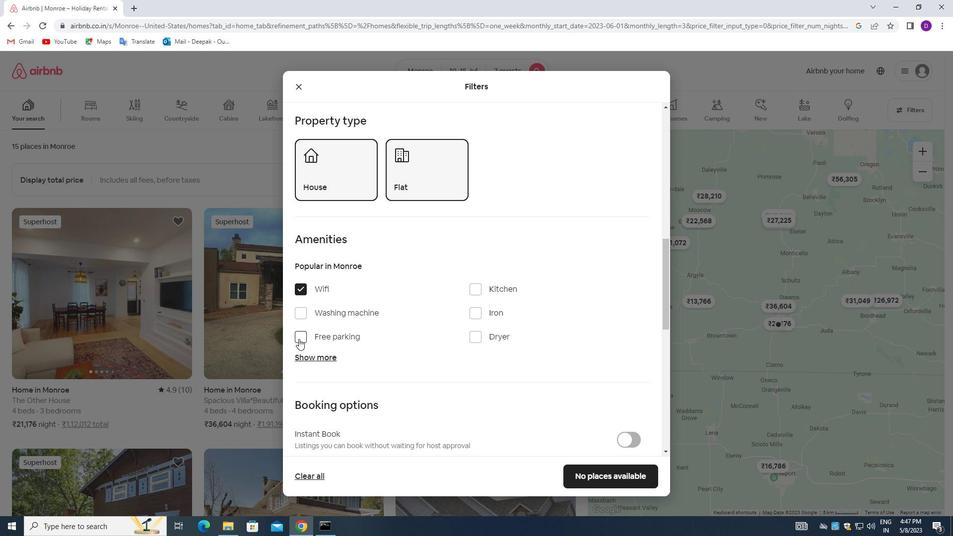 
Action: Mouse moved to (327, 357)
Screenshot: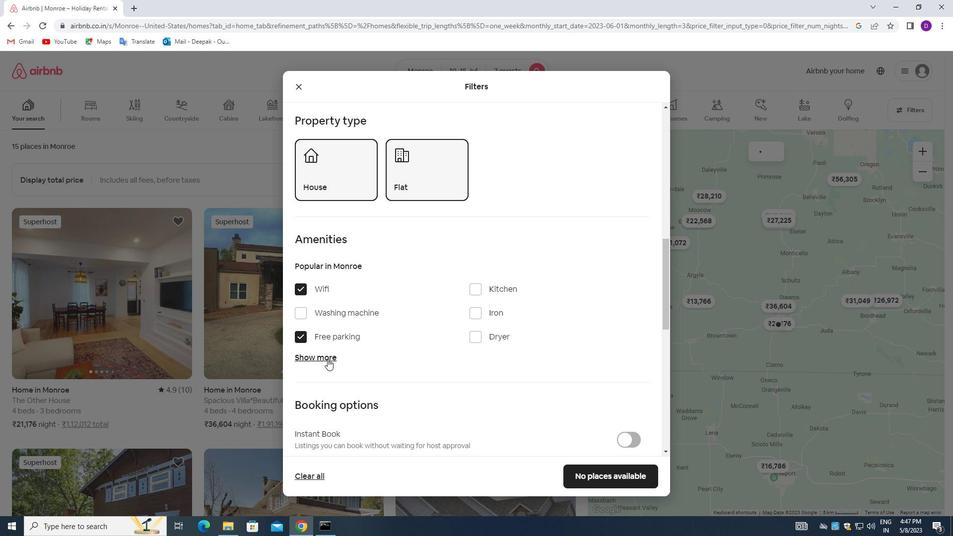 
Action: Mouse pressed left at (327, 357)
Screenshot: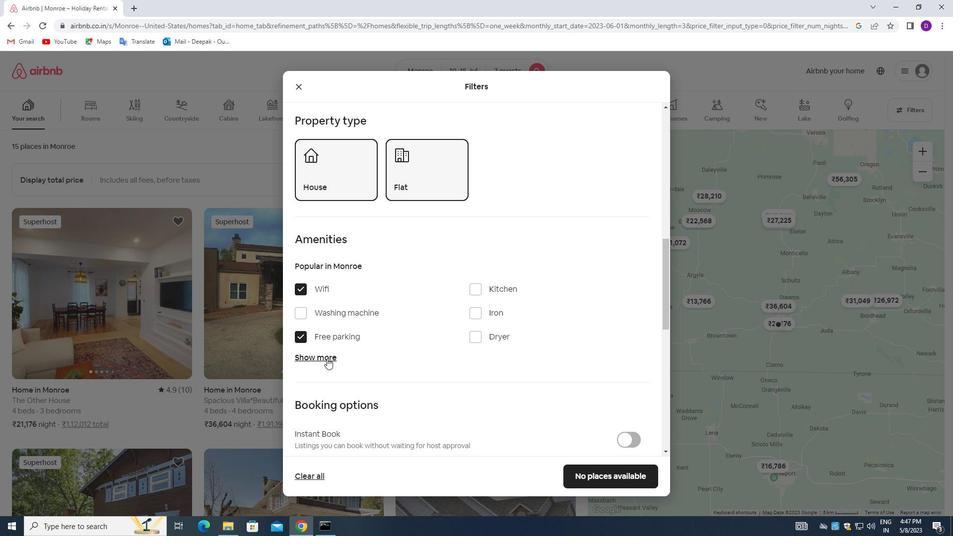 
Action: Mouse moved to (431, 346)
Screenshot: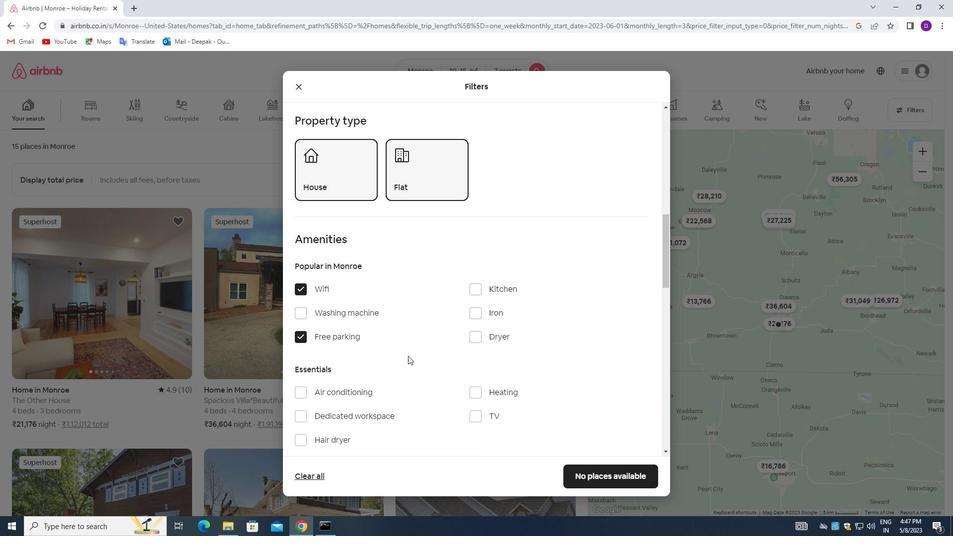 
Action: Mouse scrolled (431, 345) with delta (0, 0)
Screenshot: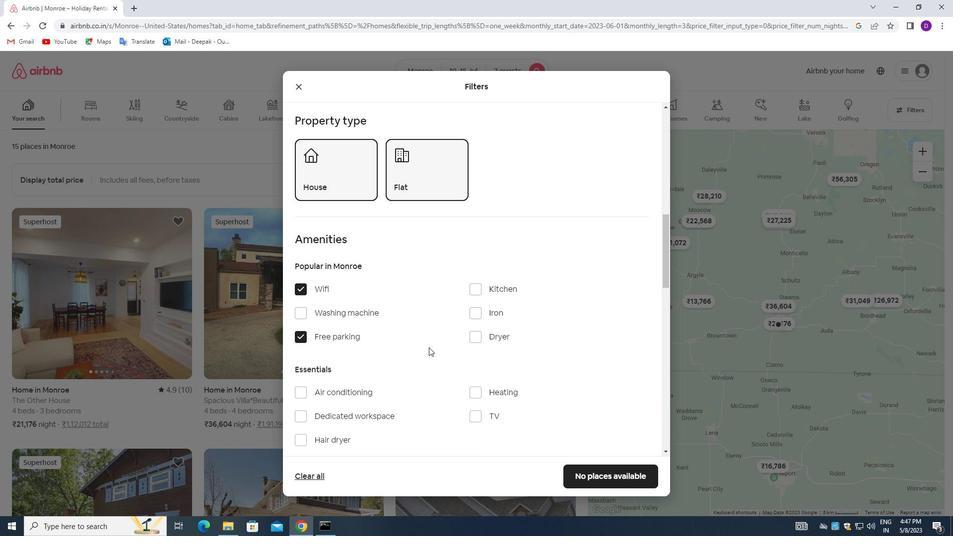 
Action: Mouse scrolled (431, 345) with delta (0, 0)
Screenshot: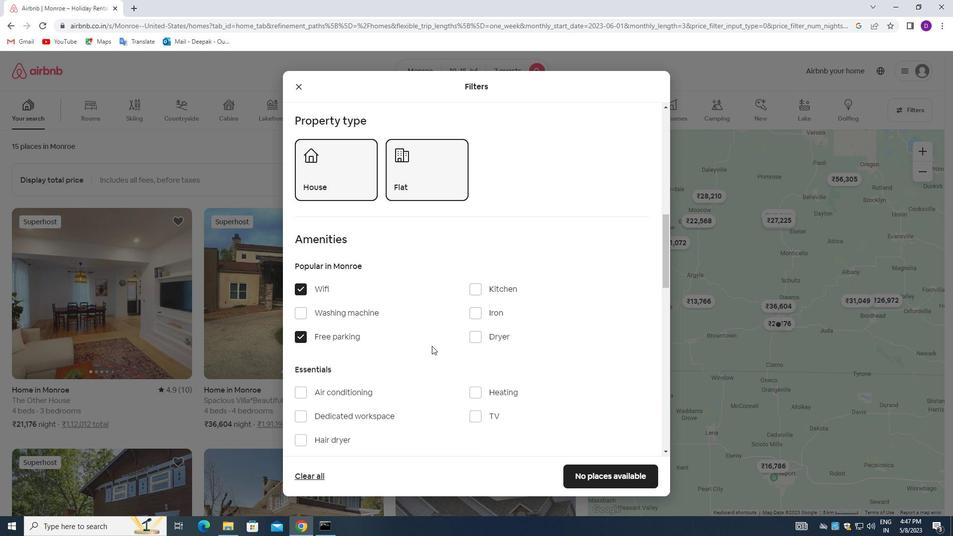 
Action: Mouse moved to (472, 319)
Screenshot: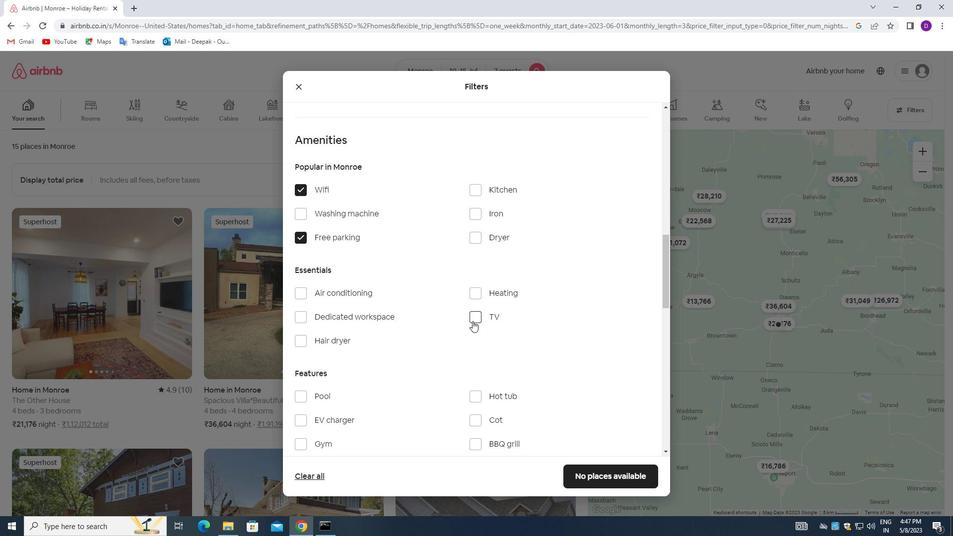 
Action: Mouse pressed left at (472, 319)
Screenshot: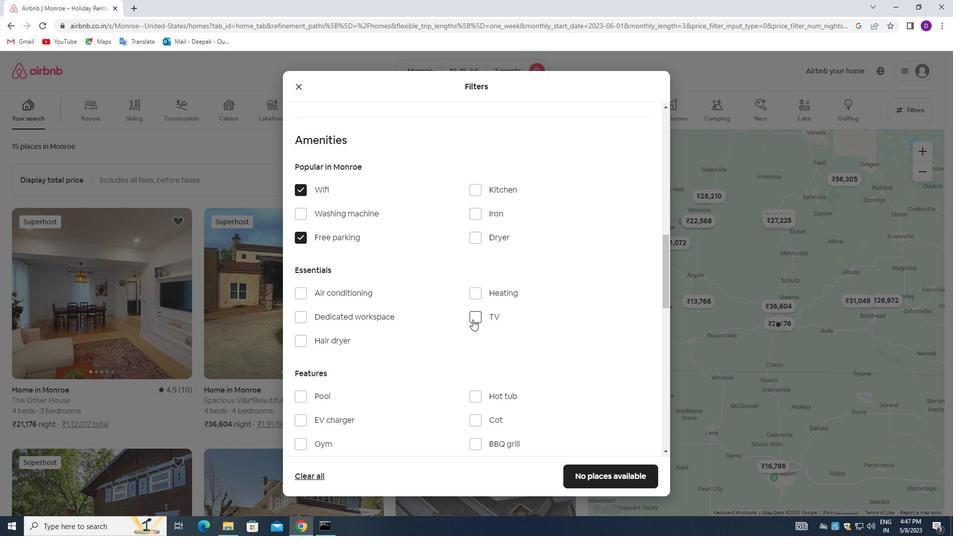 
Action: Mouse moved to (388, 360)
Screenshot: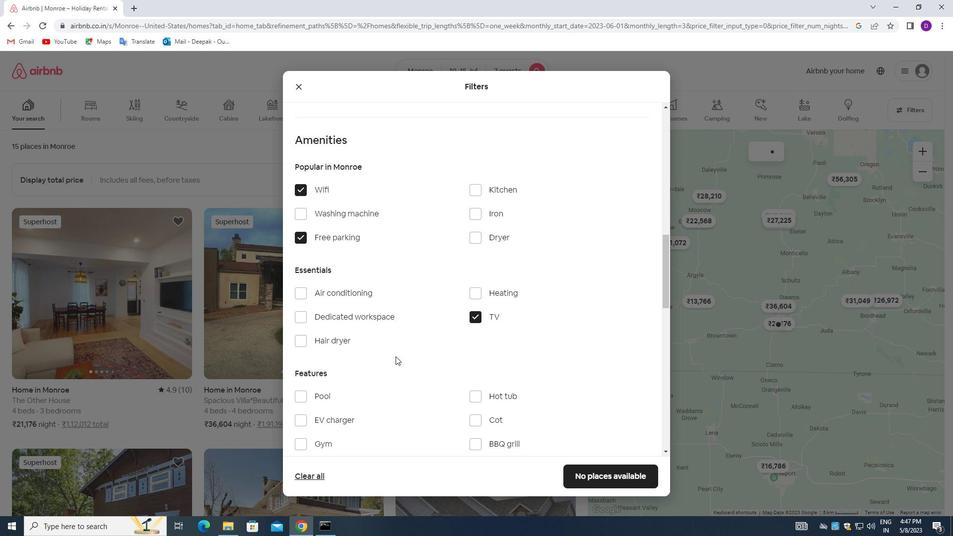 
Action: Mouse scrolled (388, 360) with delta (0, 0)
Screenshot: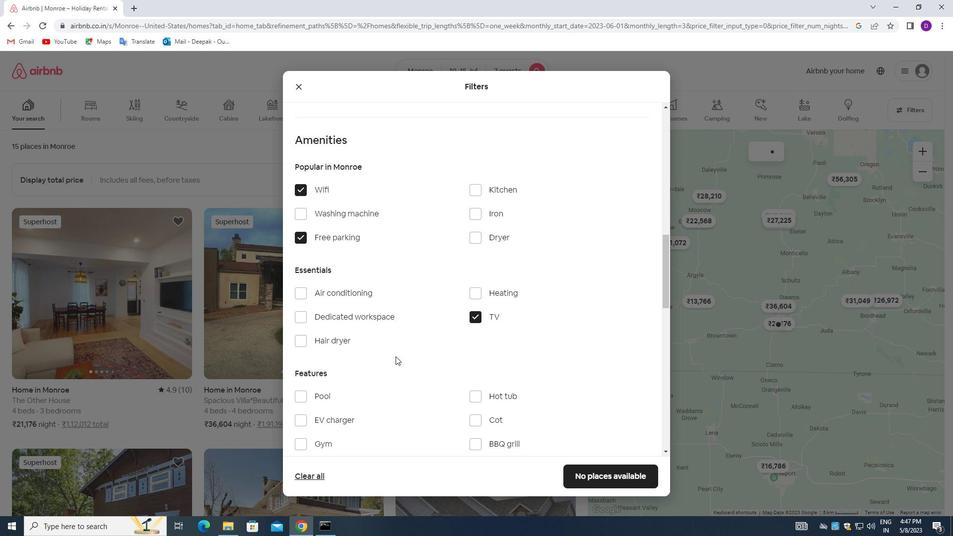 
Action: Mouse moved to (387, 361)
Screenshot: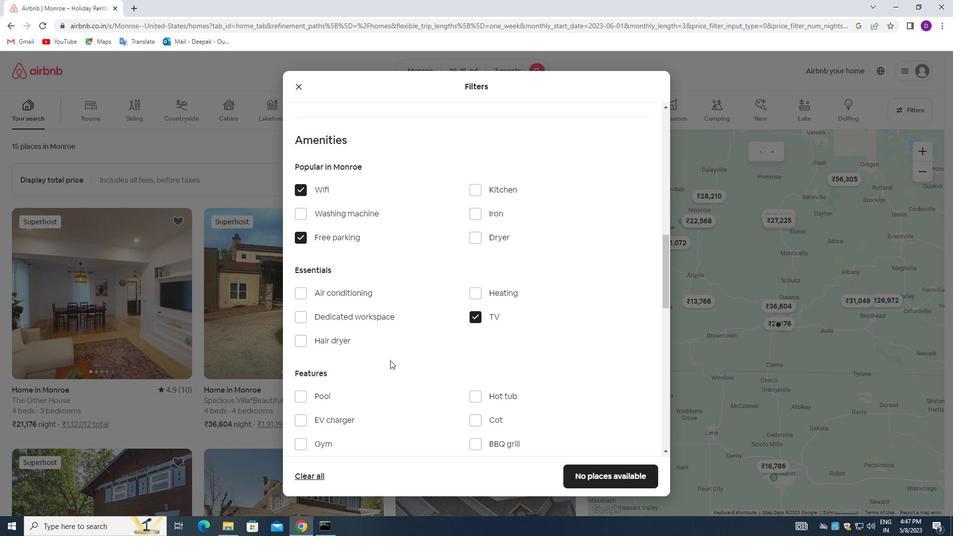 
Action: Mouse scrolled (387, 360) with delta (0, 0)
Screenshot: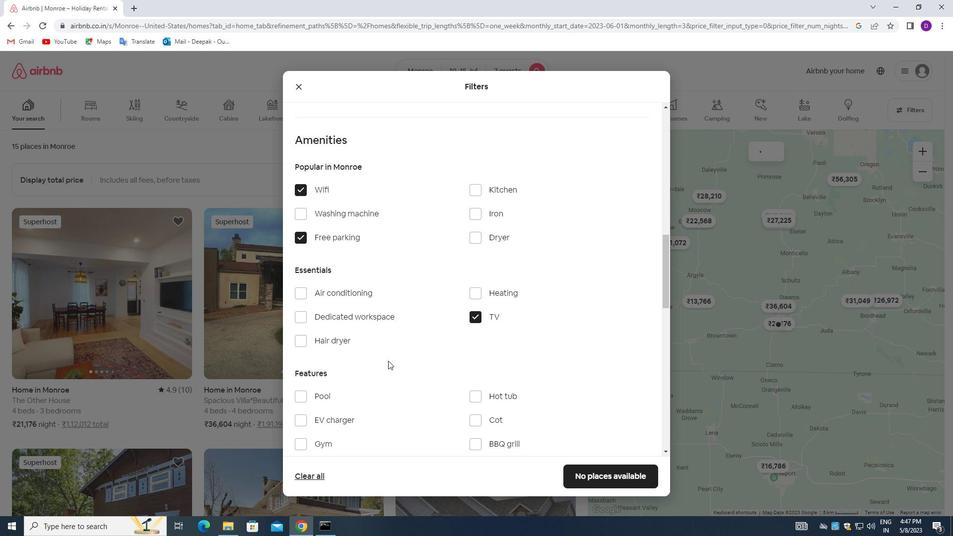 
Action: Mouse moved to (303, 347)
Screenshot: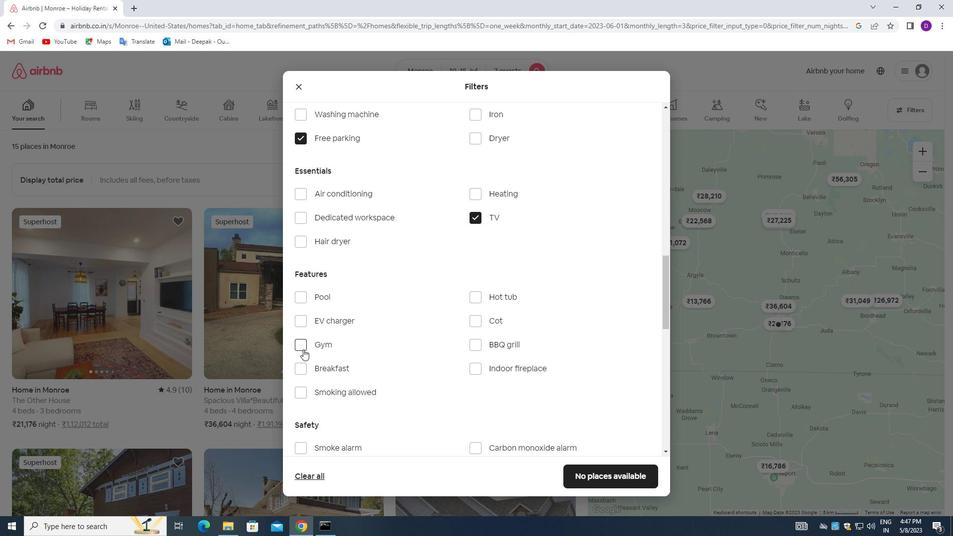 
Action: Mouse pressed left at (303, 347)
Screenshot: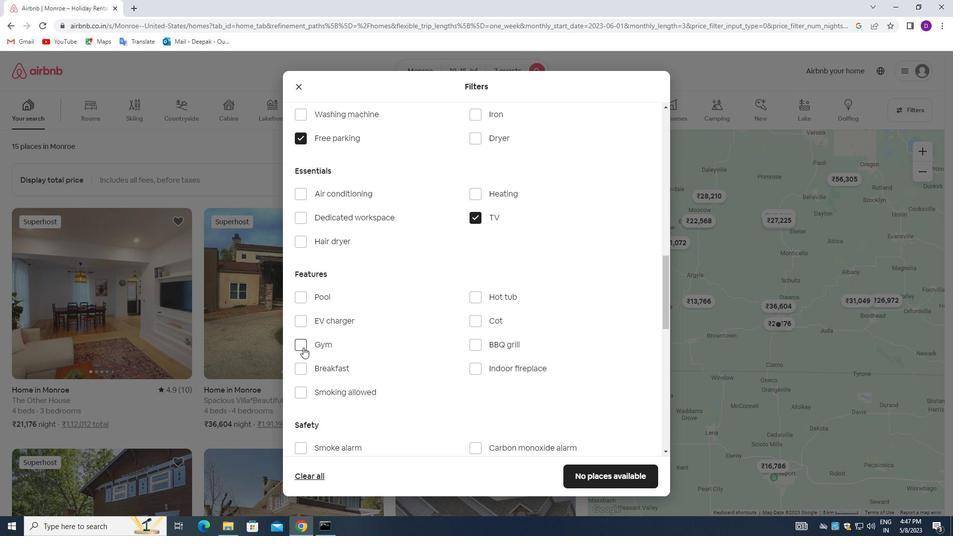 
Action: Mouse moved to (302, 366)
Screenshot: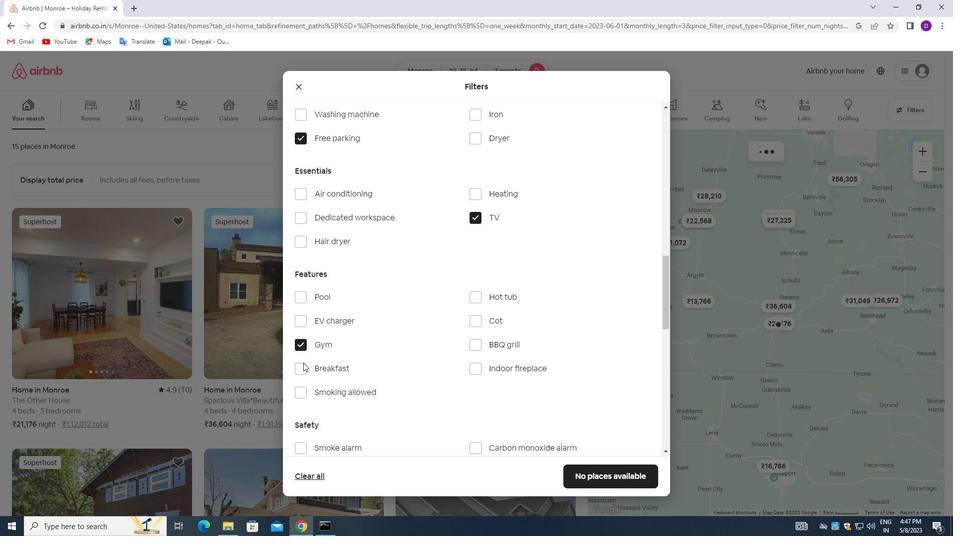 
Action: Mouse pressed left at (302, 366)
Screenshot: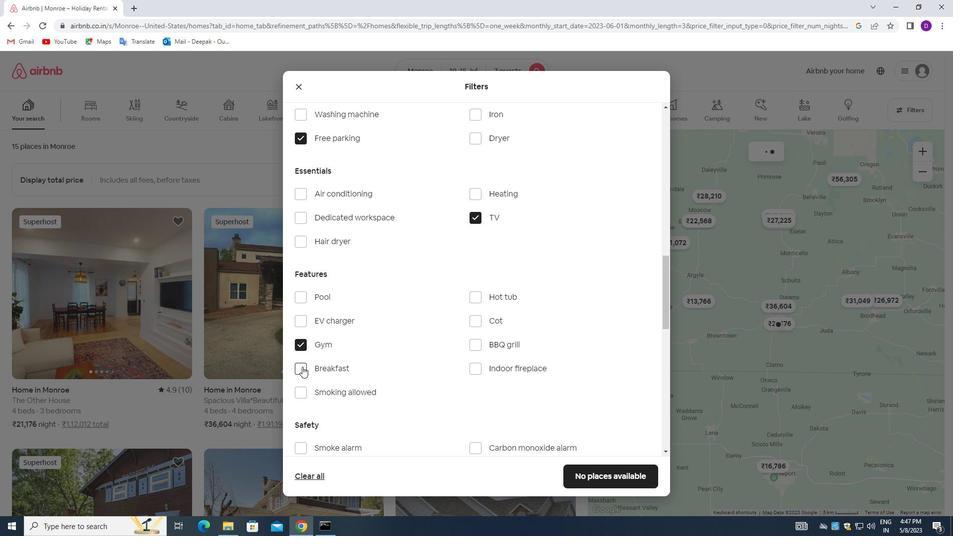 
Action: Mouse moved to (398, 328)
Screenshot: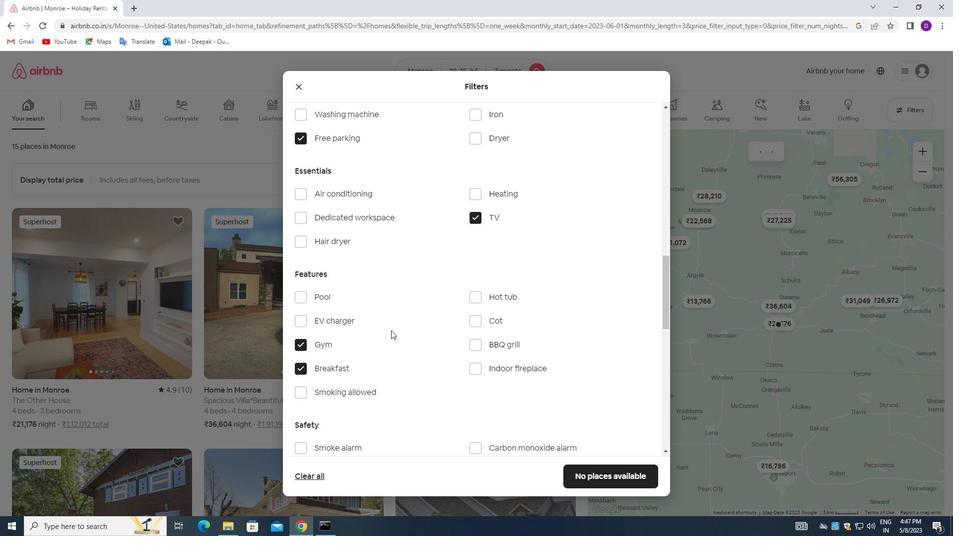 
Action: Mouse scrolled (398, 327) with delta (0, 0)
Screenshot: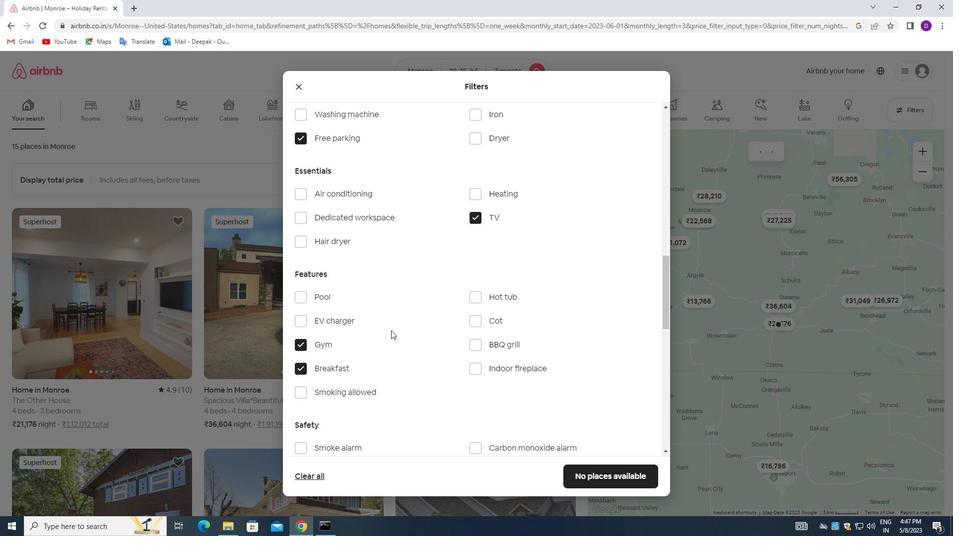 
Action: Mouse moved to (420, 328)
Screenshot: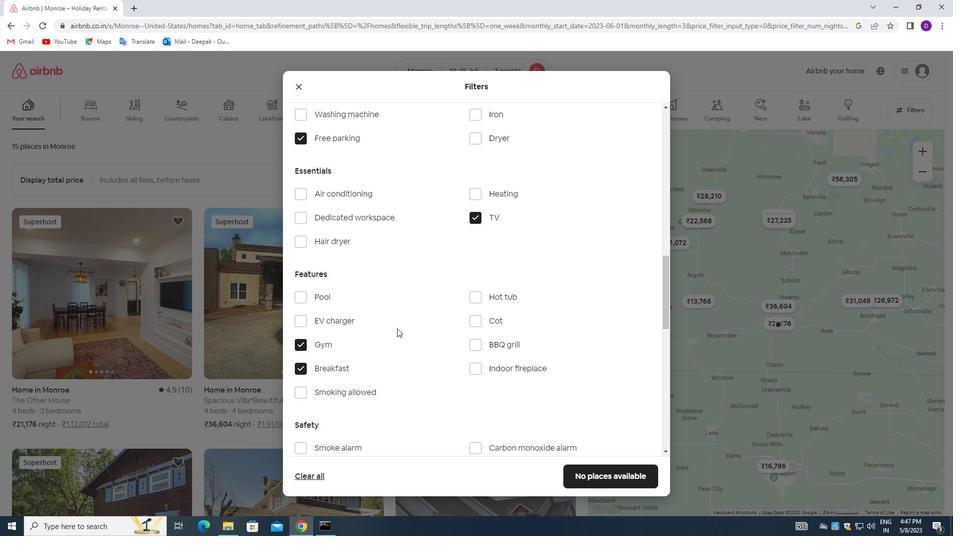 
Action: Mouse scrolled (420, 327) with delta (0, 0)
Screenshot: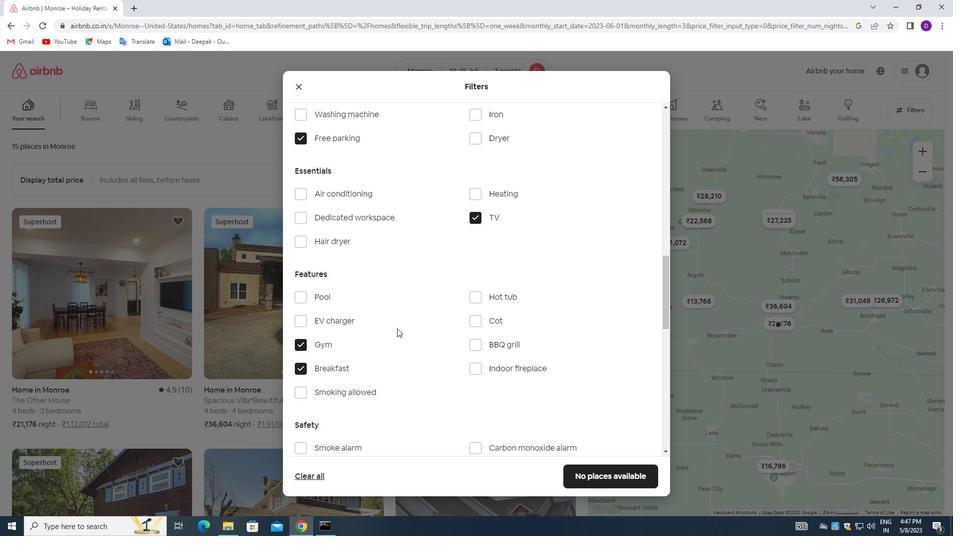 
Action: Mouse moved to (421, 328)
Screenshot: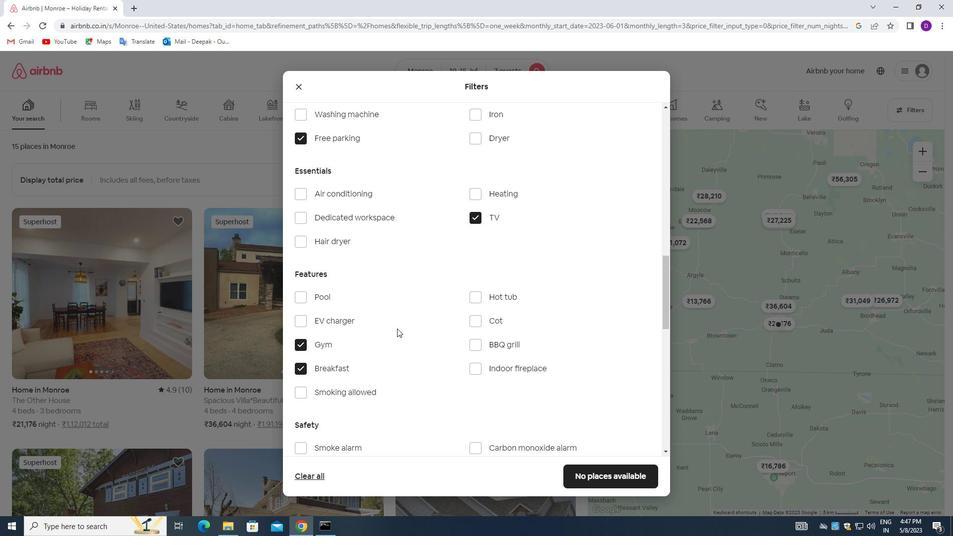 
Action: Mouse scrolled (421, 327) with delta (0, 0)
Screenshot: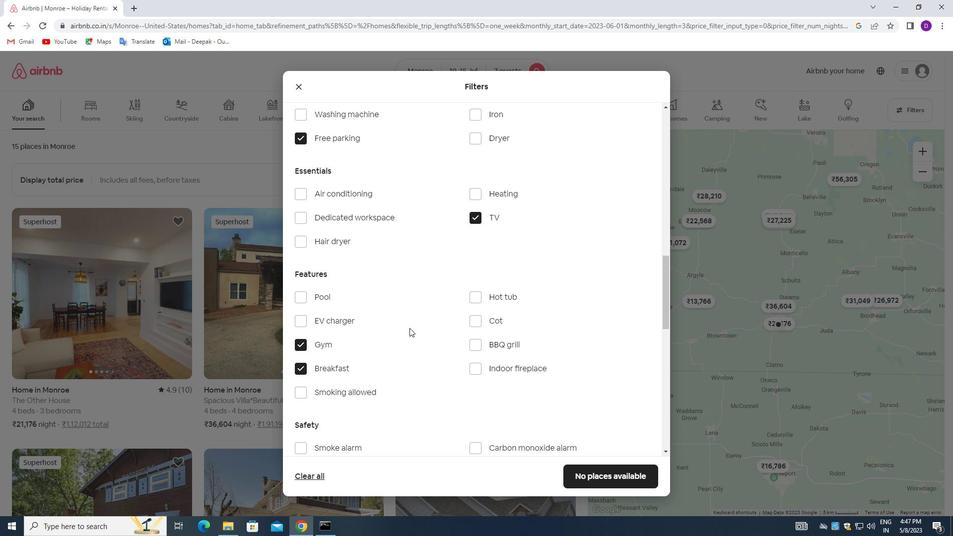 
Action: Mouse moved to (422, 328)
Screenshot: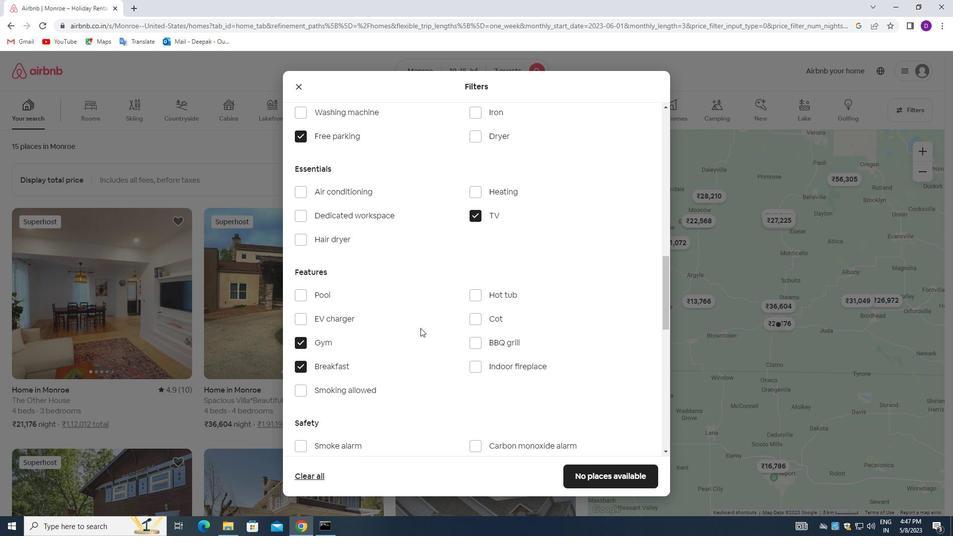 
Action: Mouse scrolled (422, 327) with delta (0, 0)
Screenshot: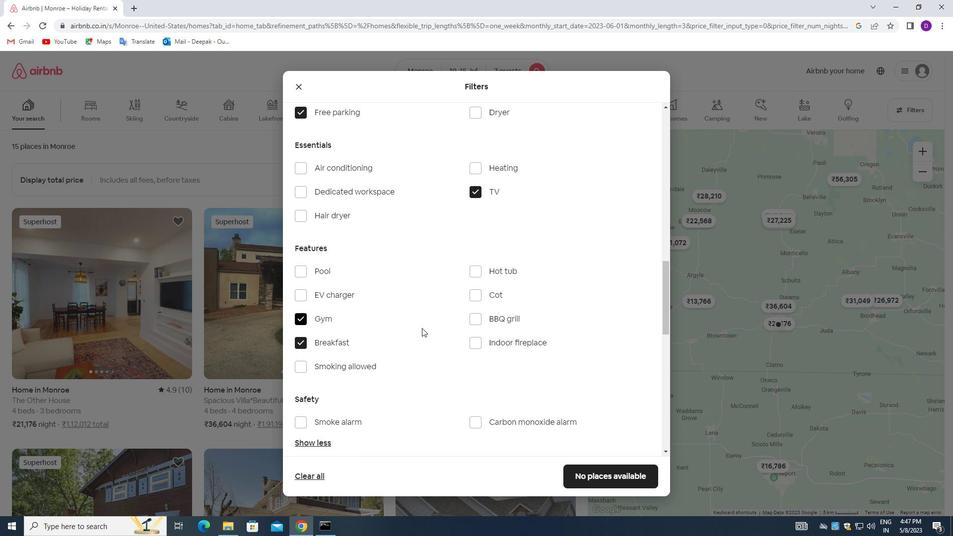 
Action: Mouse moved to (439, 332)
Screenshot: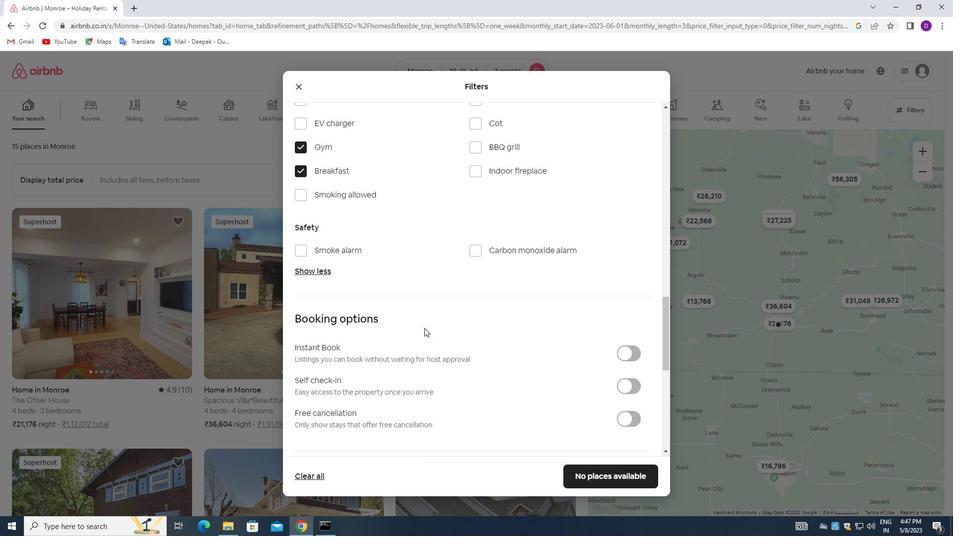 
Action: Mouse scrolled (439, 331) with delta (0, 0)
Screenshot: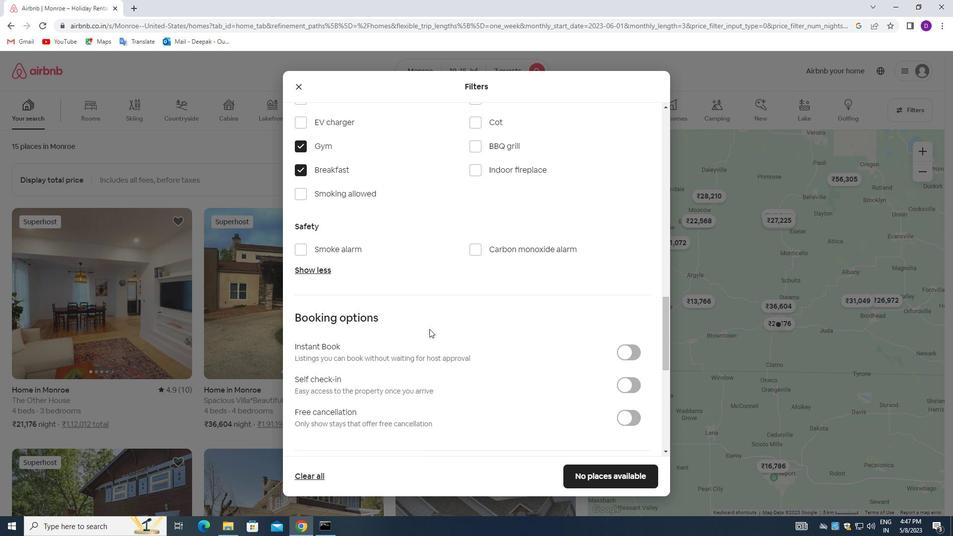 
Action: Mouse moved to (439, 332)
Screenshot: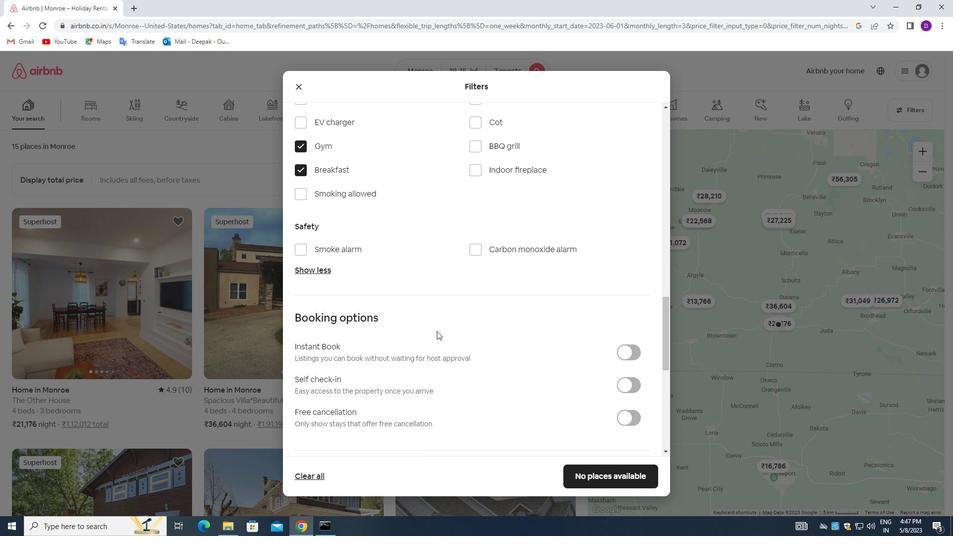 
Action: Mouse scrolled (439, 331) with delta (0, 0)
Screenshot: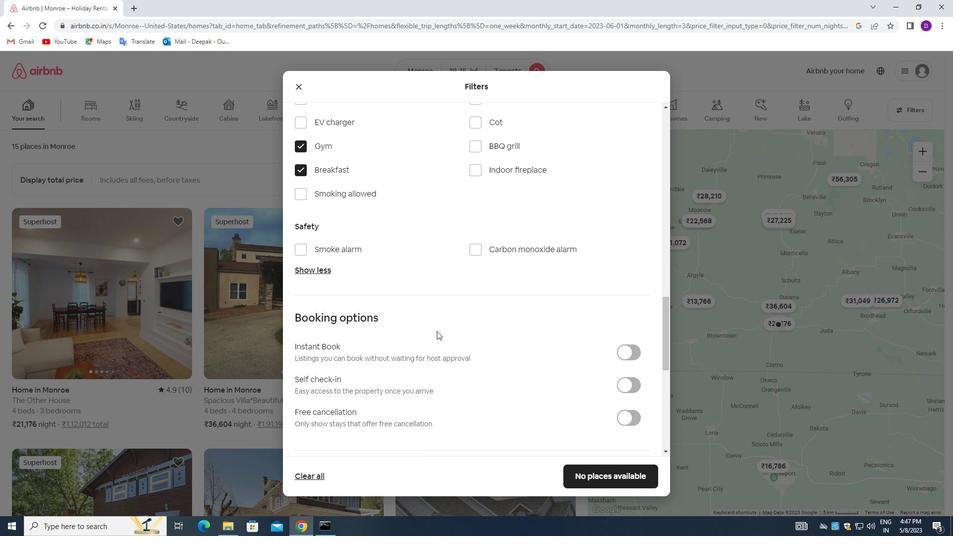 
Action: Mouse moved to (625, 284)
Screenshot: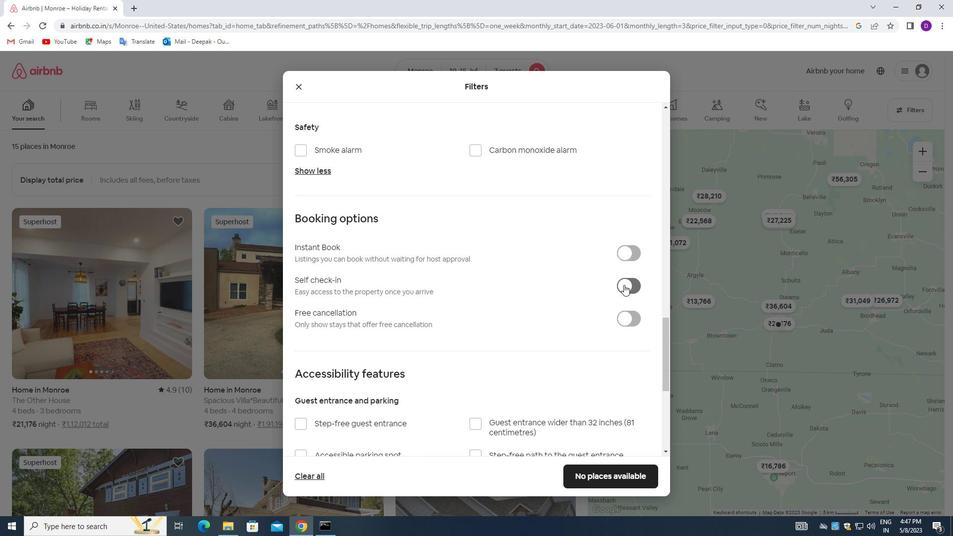 
Action: Mouse pressed left at (625, 284)
Screenshot: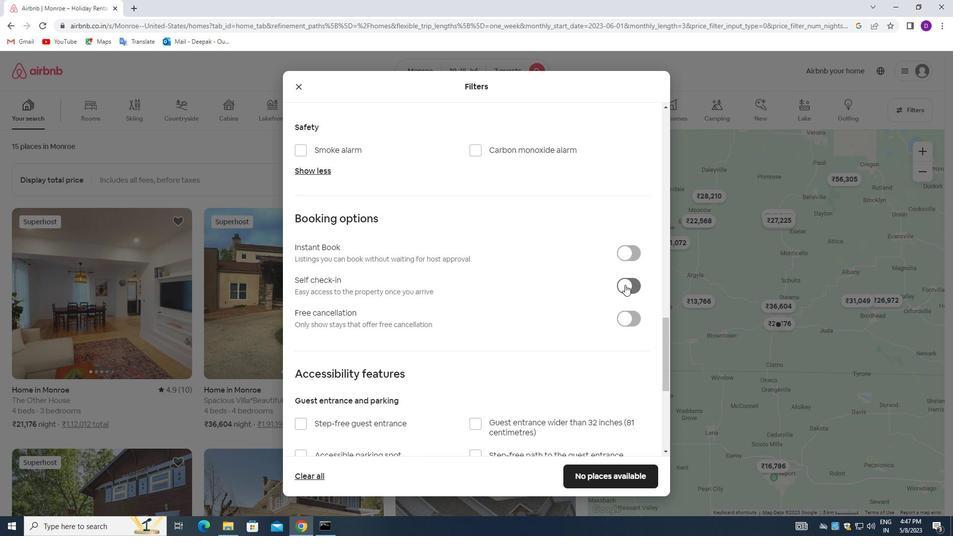 
Action: Mouse moved to (523, 302)
Screenshot: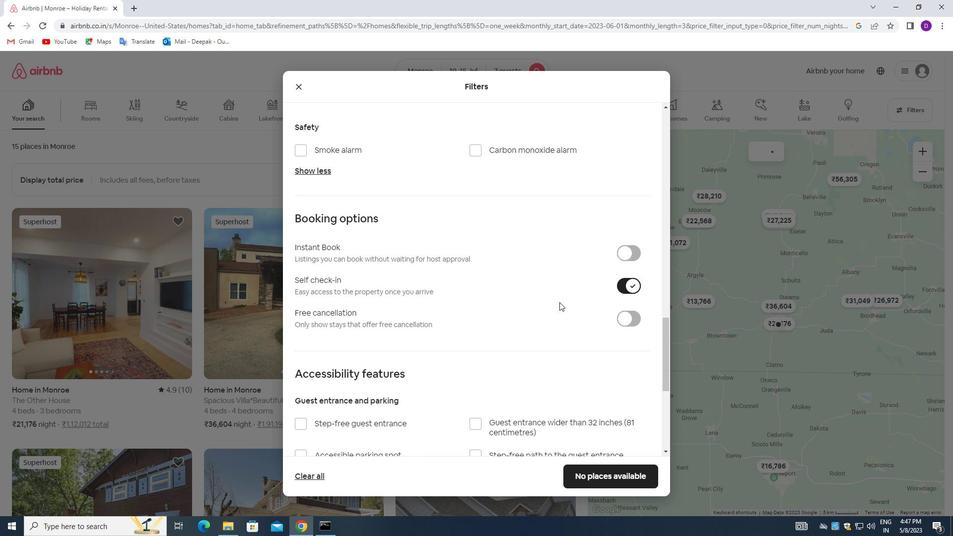 
Action: Mouse scrolled (523, 301) with delta (0, 0)
Screenshot: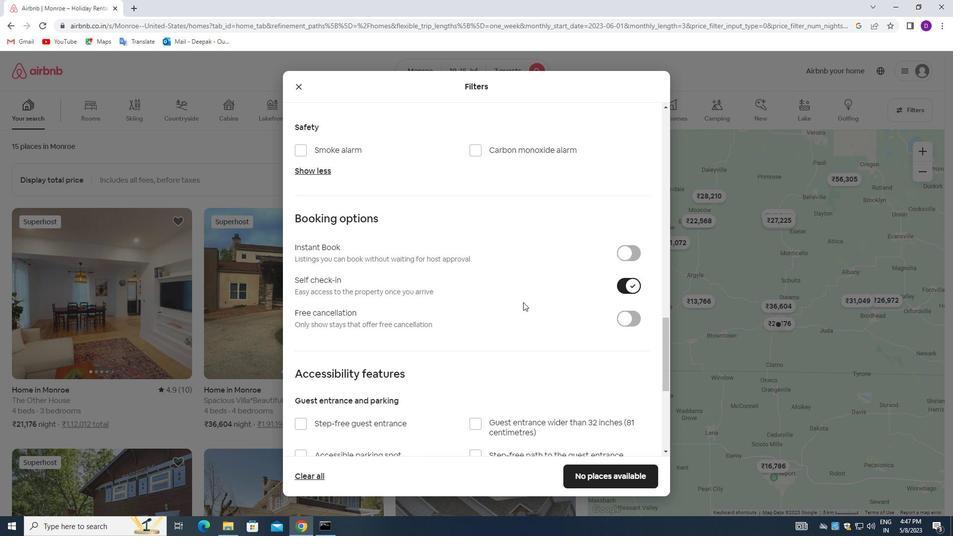 
Action: Mouse scrolled (523, 301) with delta (0, 0)
Screenshot: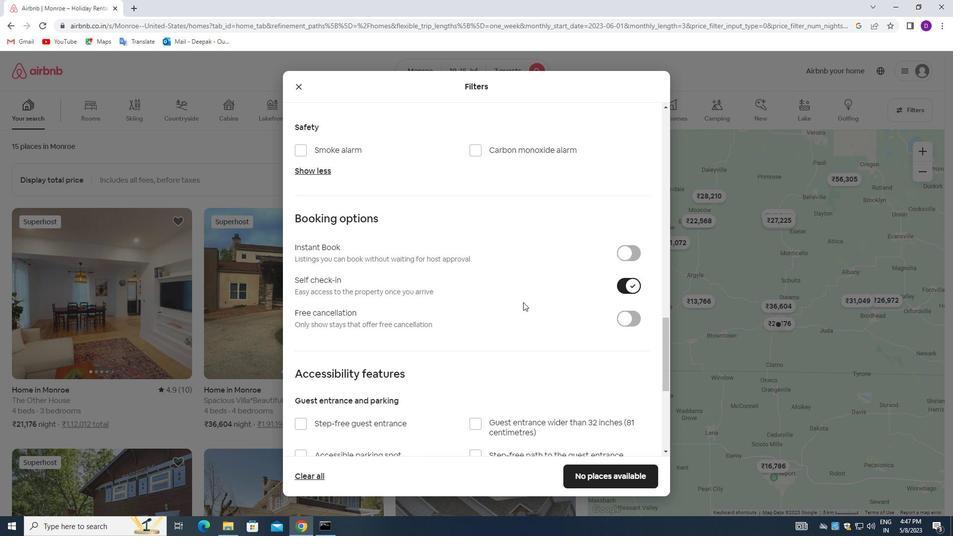 
Action: Mouse scrolled (523, 301) with delta (0, 0)
Screenshot: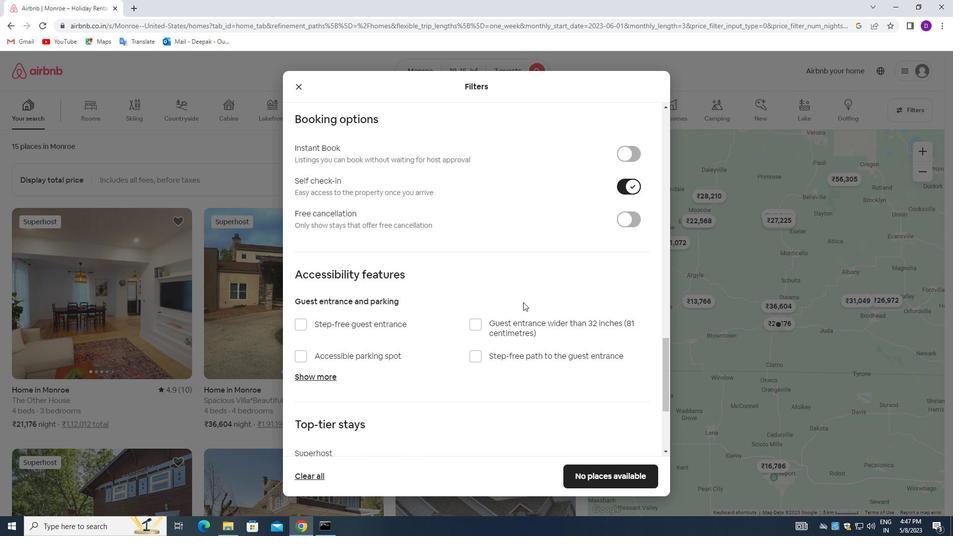 
Action: Mouse moved to (522, 302)
Screenshot: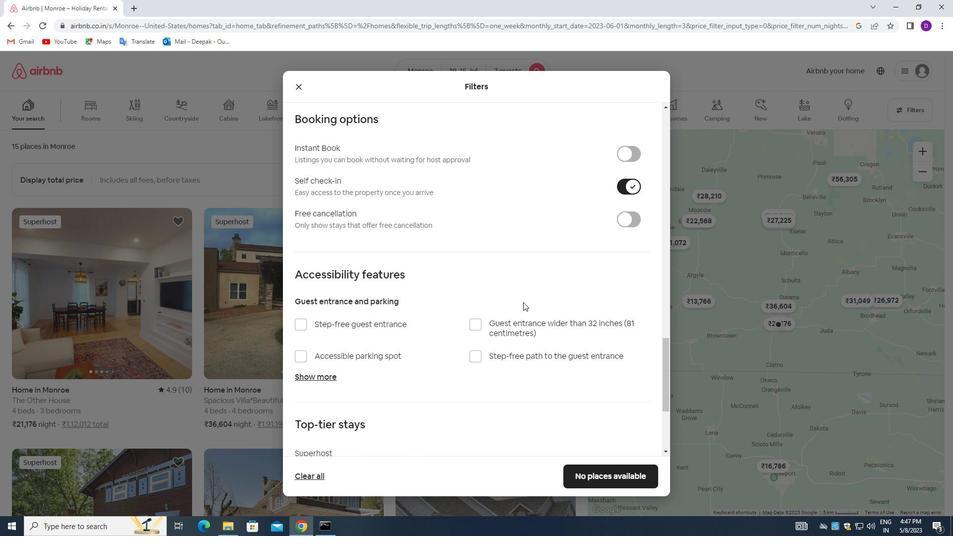 
Action: Mouse scrolled (522, 302) with delta (0, 0)
Screenshot: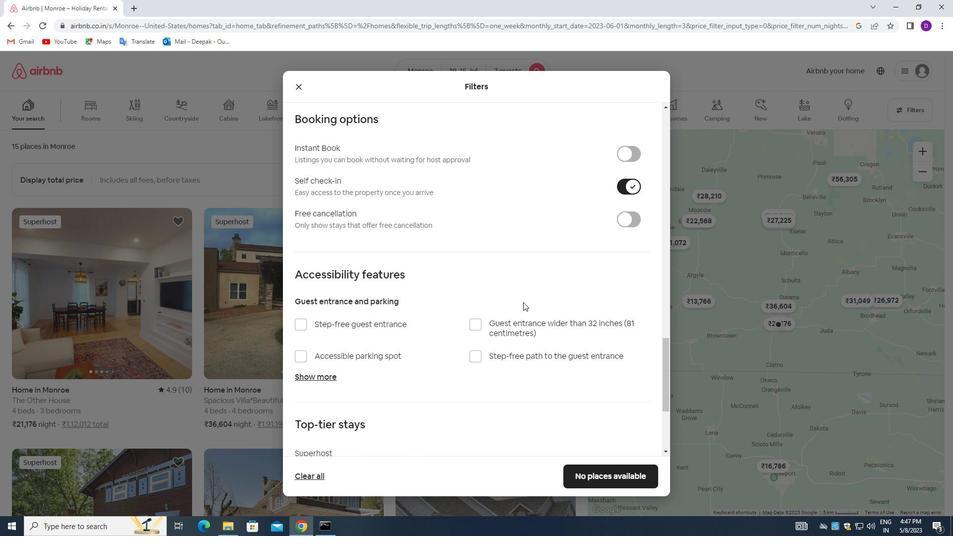 
Action: Mouse moved to (523, 303)
Screenshot: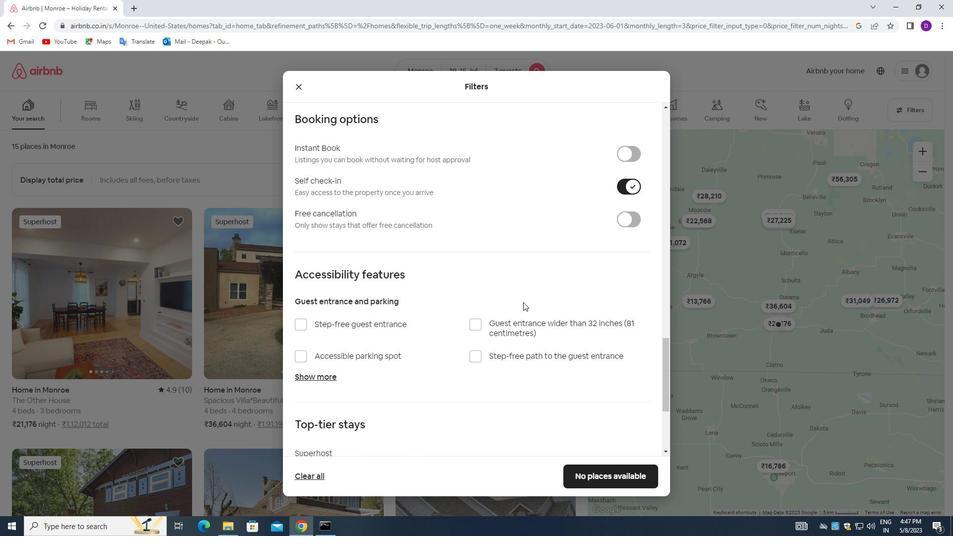 
Action: Mouse scrolled (523, 303) with delta (0, 0)
Screenshot: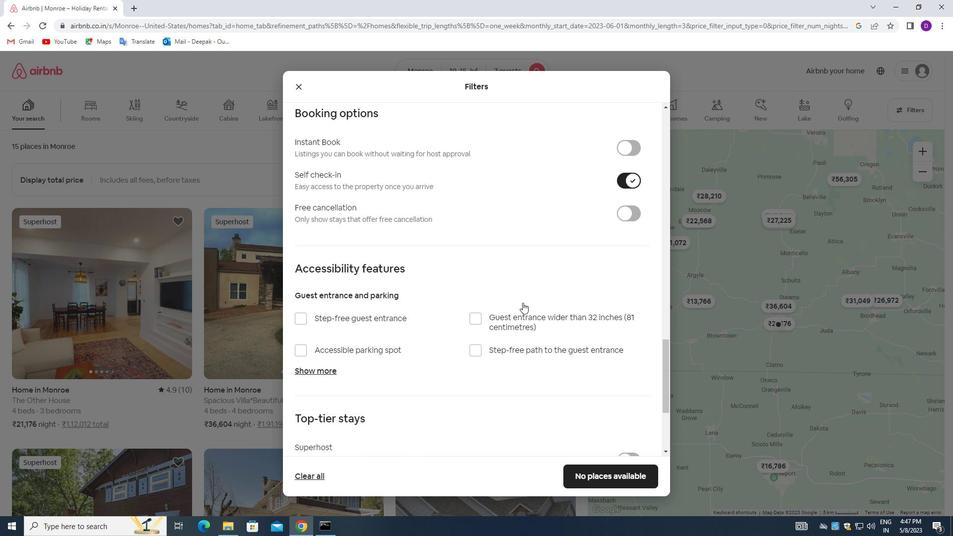
Action: Mouse moved to (521, 303)
Screenshot: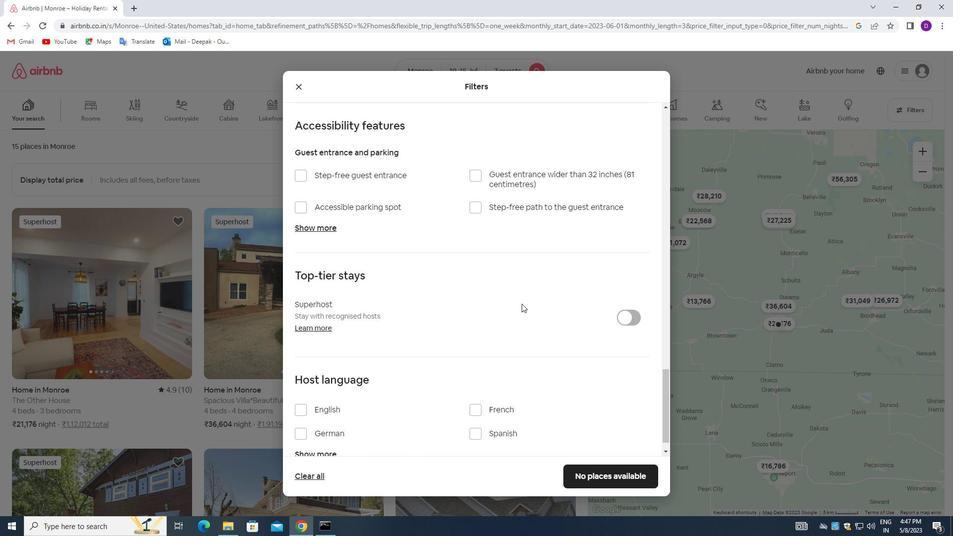 
Action: Mouse scrolled (521, 303) with delta (0, 0)
Screenshot: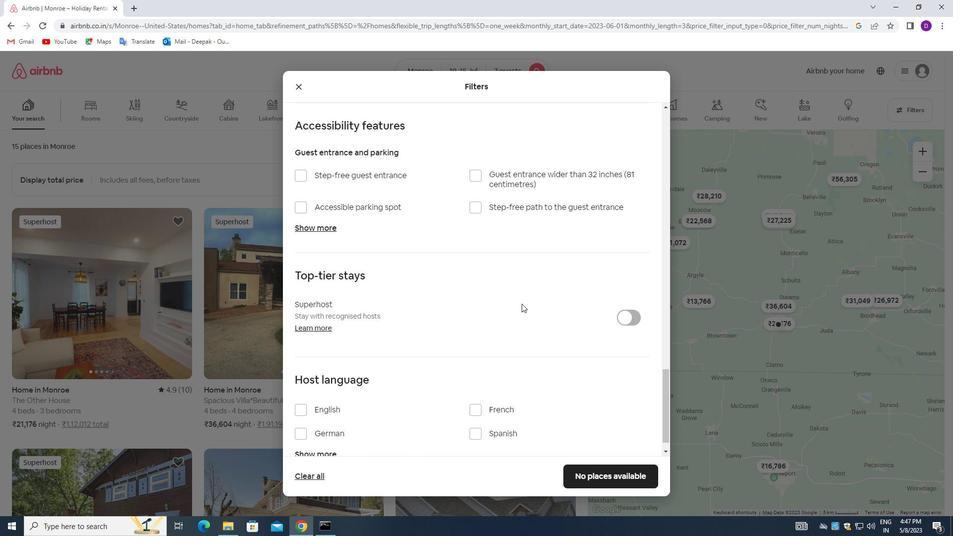 
Action: Mouse moved to (520, 309)
Screenshot: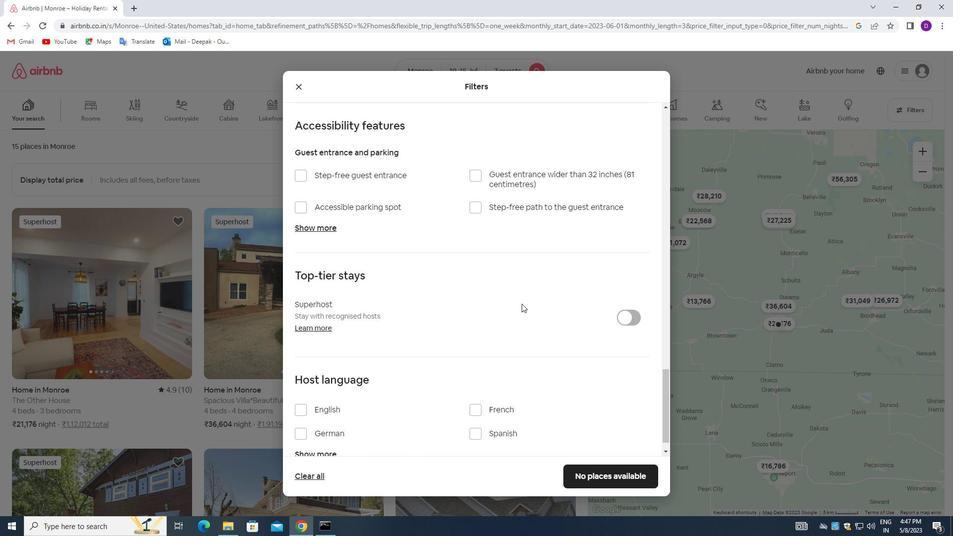 
Action: Mouse scrolled (520, 309) with delta (0, 0)
Screenshot: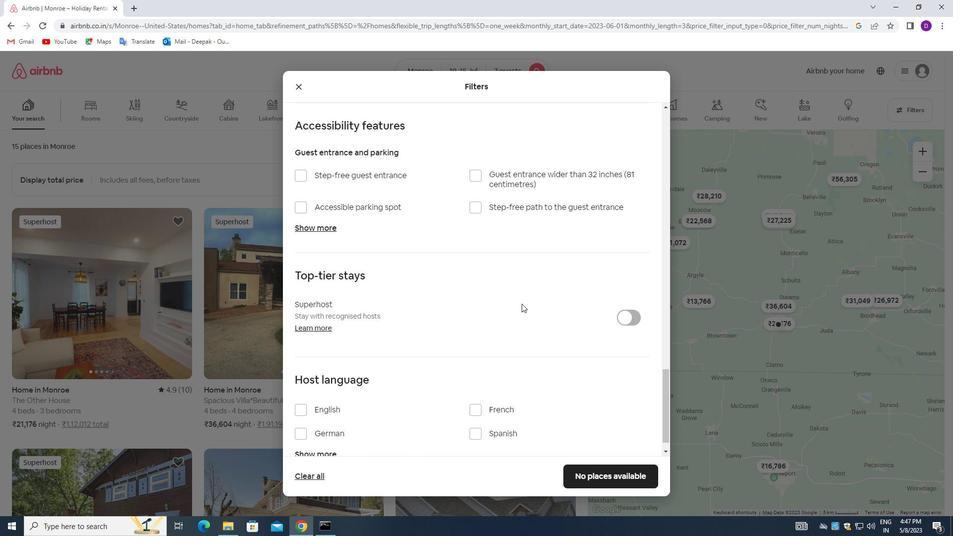 
Action: Mouse moved to (300, 385)
Screenshot: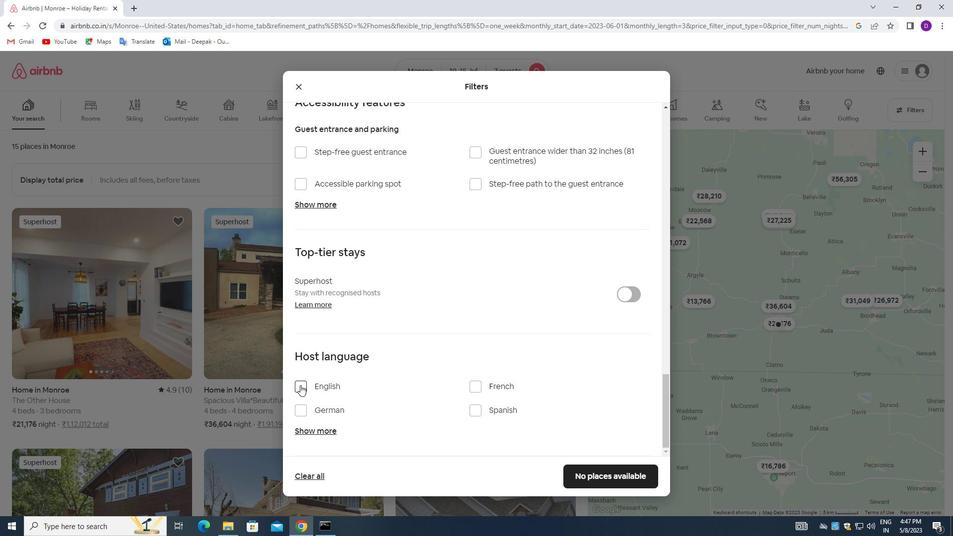 
Action: Mouse pressed left at (300, 385)
Screenshot: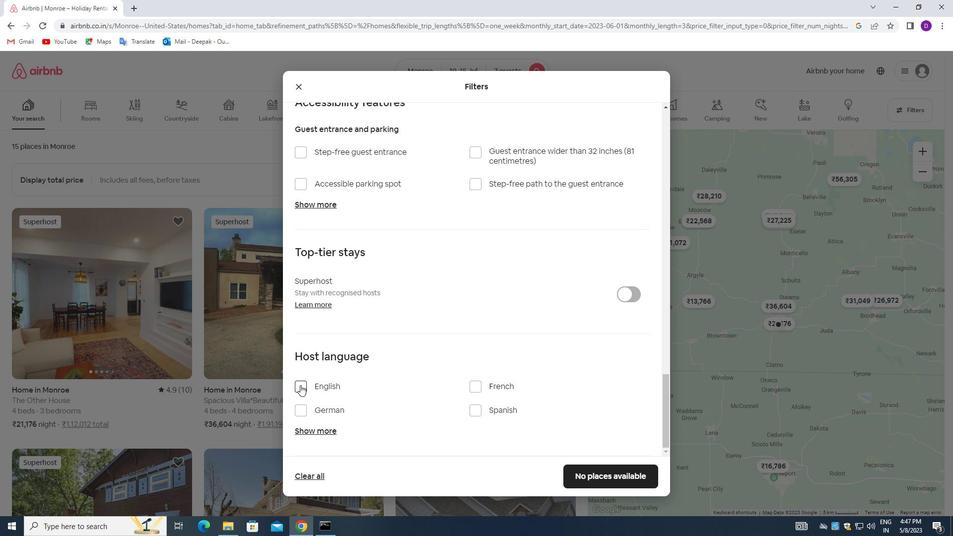 
Action: Mouse moved to (593, 364)
Screenshot: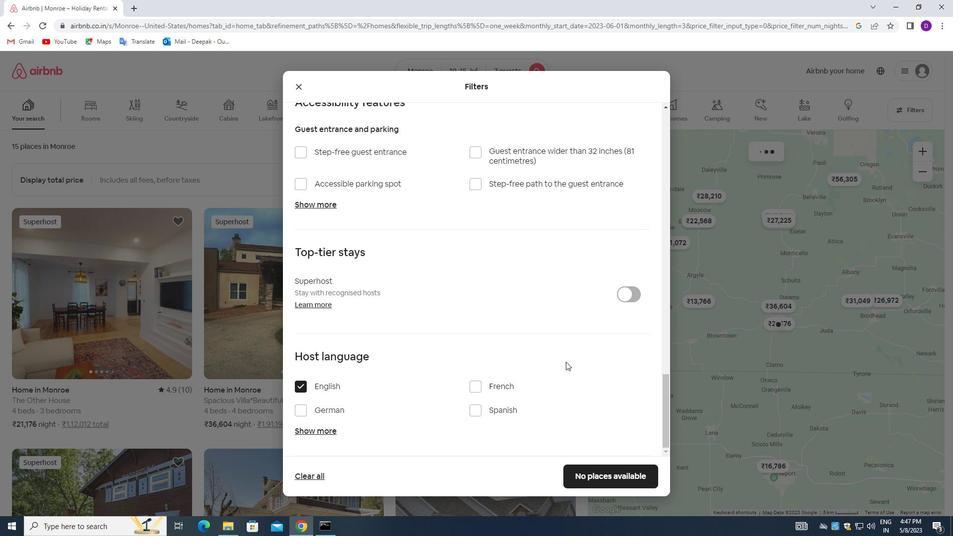 
Action: Mouse scrolled (593, 364) with delta (0, 0)
Screenshot: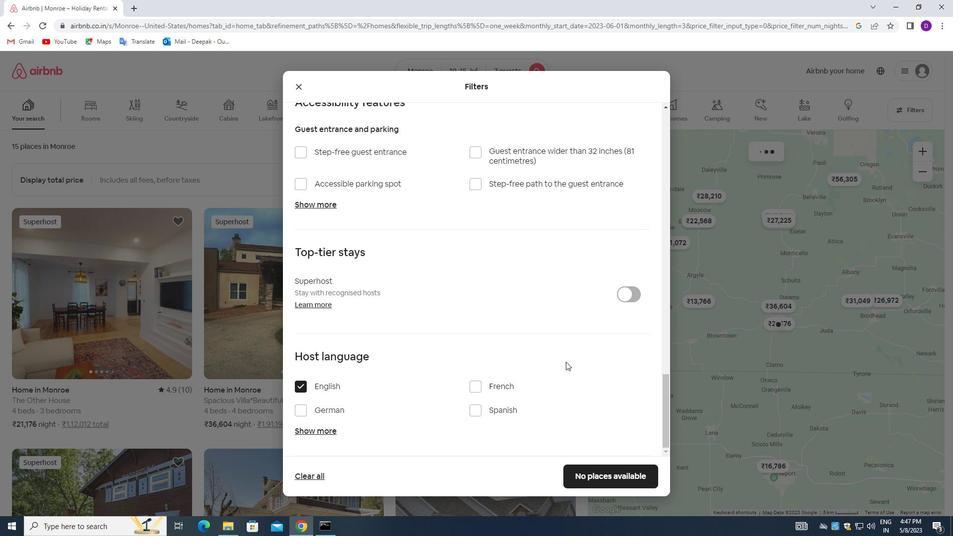 
Action: Mouse moved to (593, 367)
Screenshot: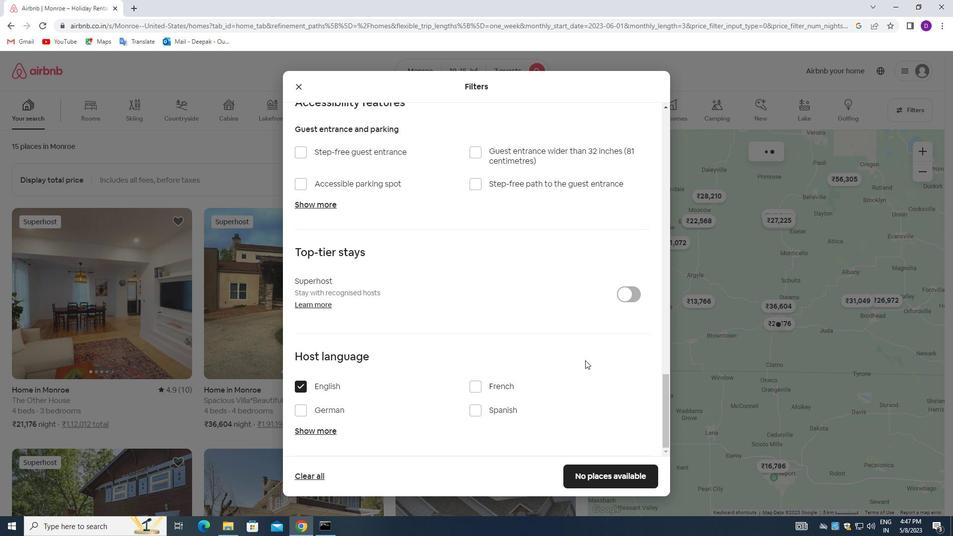 
Action: Mouse scrolled (593, 366) with delta (0, 0)
Screenshot: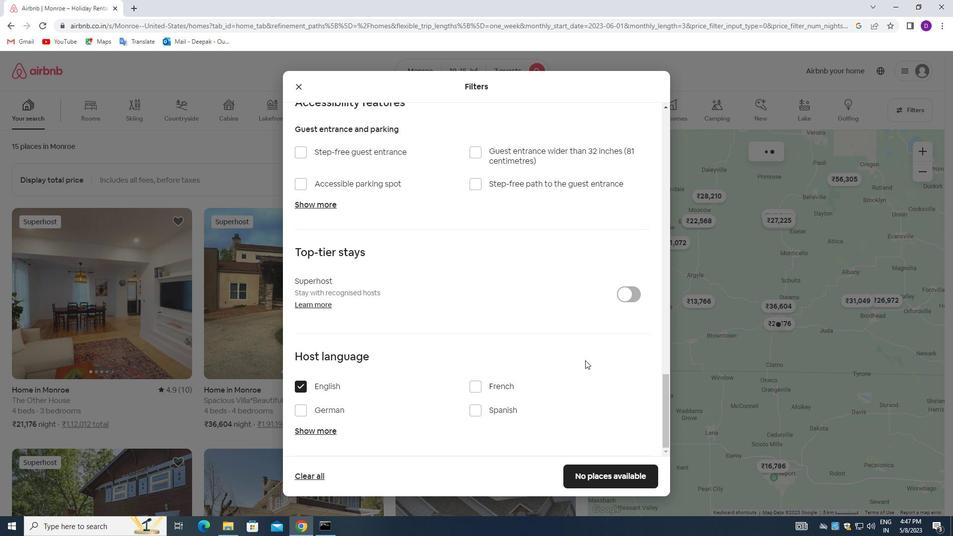 
Action: Mouse moved to (597, 368)
Screenshot: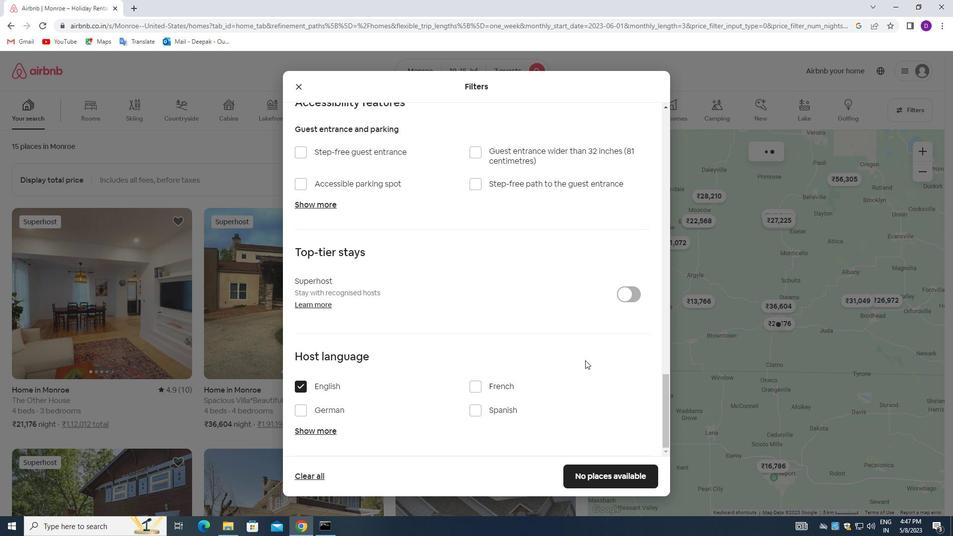 
Action: Mouse scrolled (597, 367) with delta (0, 0)
Screenshot: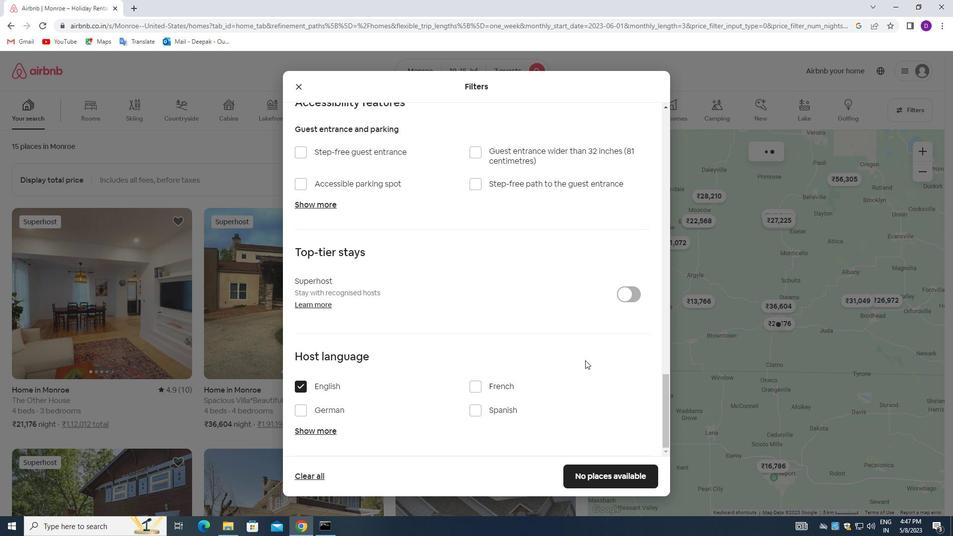 
Action: Mouse moved to (602, 368)
Screenshot: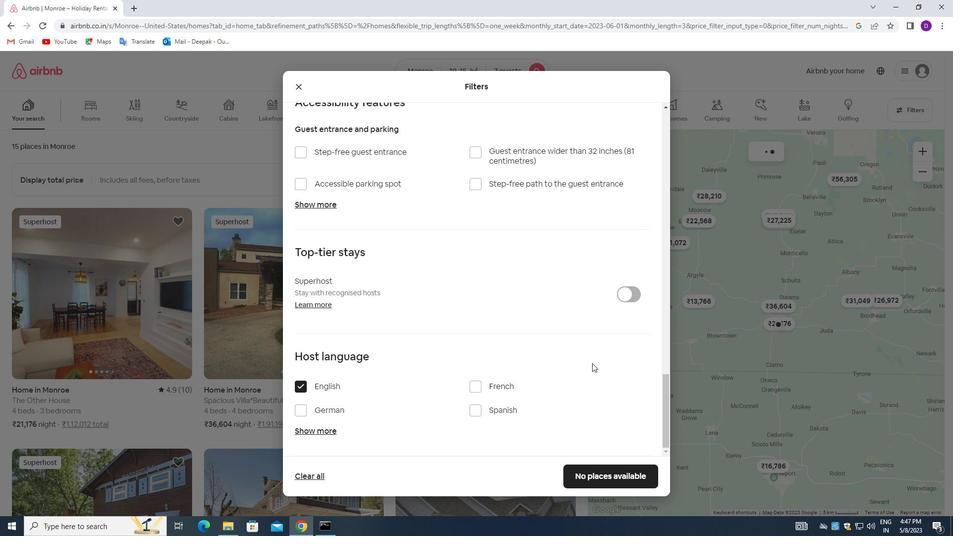 
Action: Mouse scrolled (602, 367) with delta (0, 0)
Screenshot: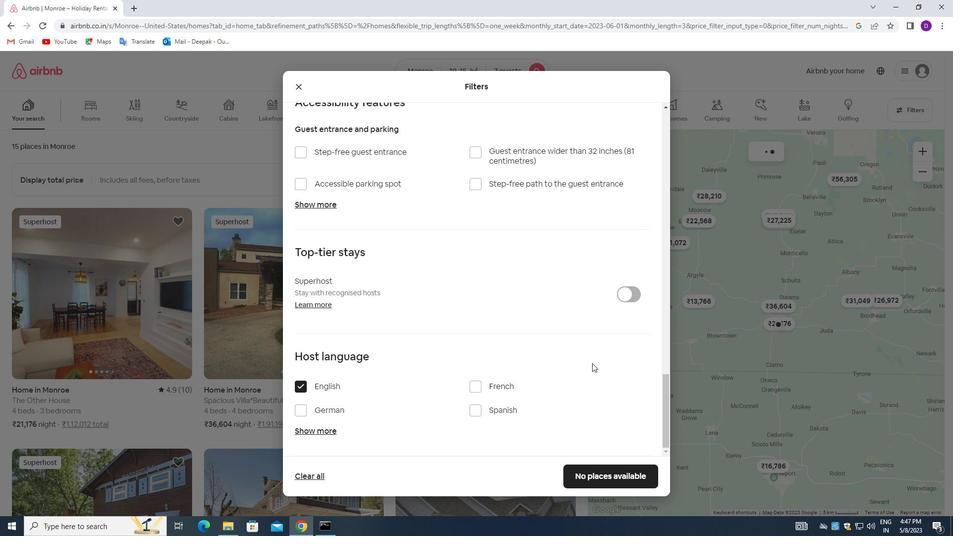 
Action: Mouse moved to (583, 472)
Screenshot: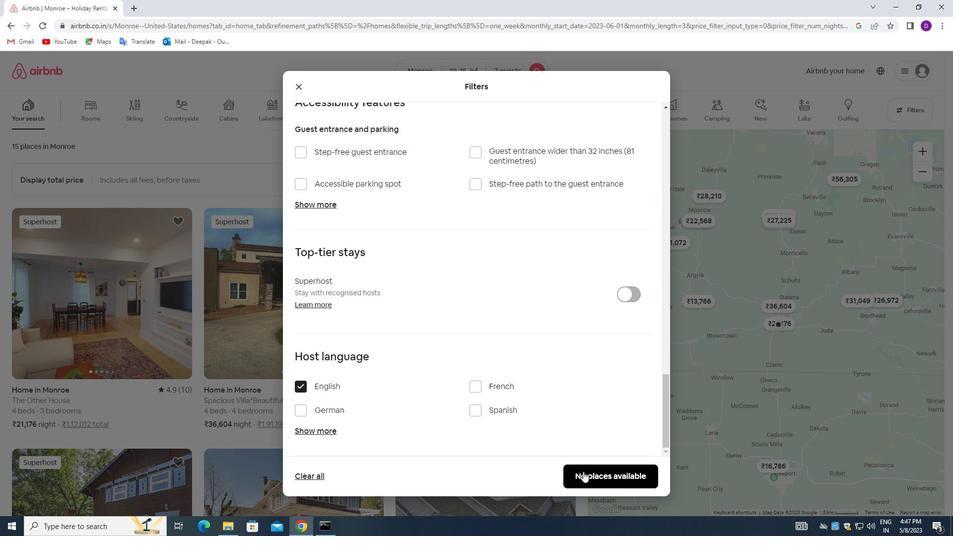 
Action: Mouse pressed left at (583, 472)
Screenshot: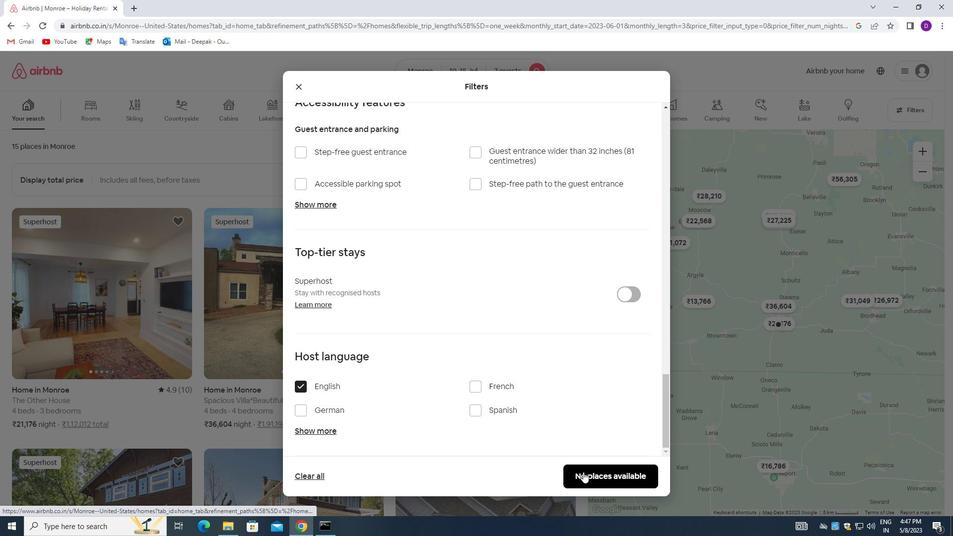 
Action: Mouse moved to (573, 369)
Screenshot: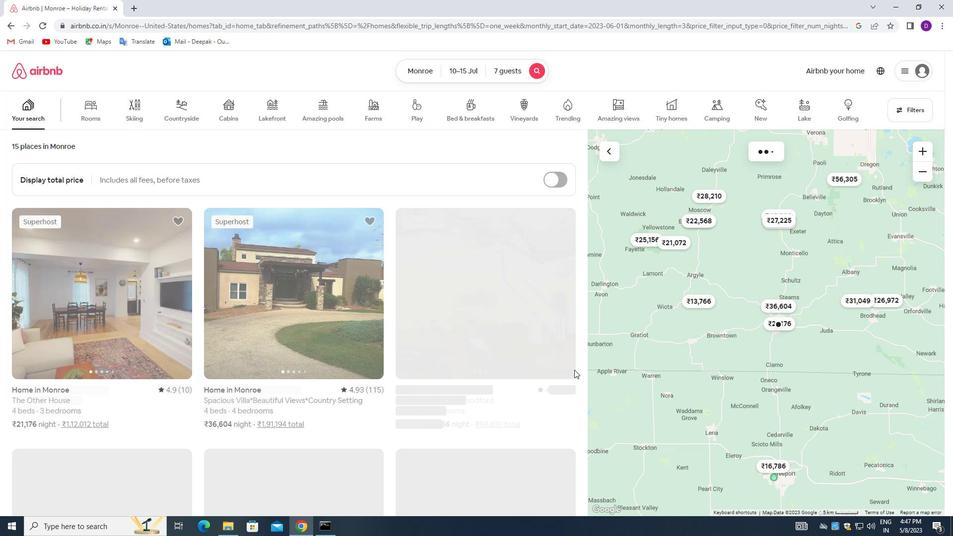 
